 Task: Create a due date automation trigger when advanced on, on the tuesday after a card is due add dates without an incomplete due date at 11:00 AM.
Action: Mouse moved to (1258, 94)
Screenshot: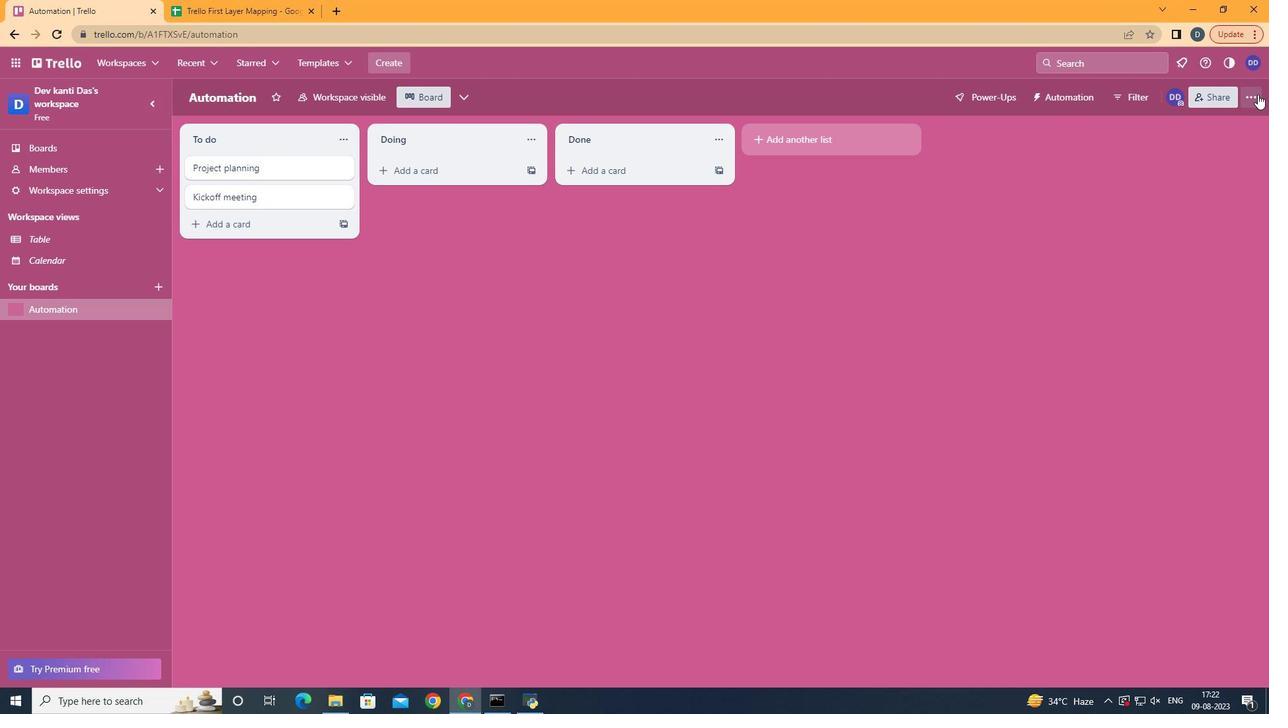 
Action: Mouse pressed left at (1258, 94)
Screenshot: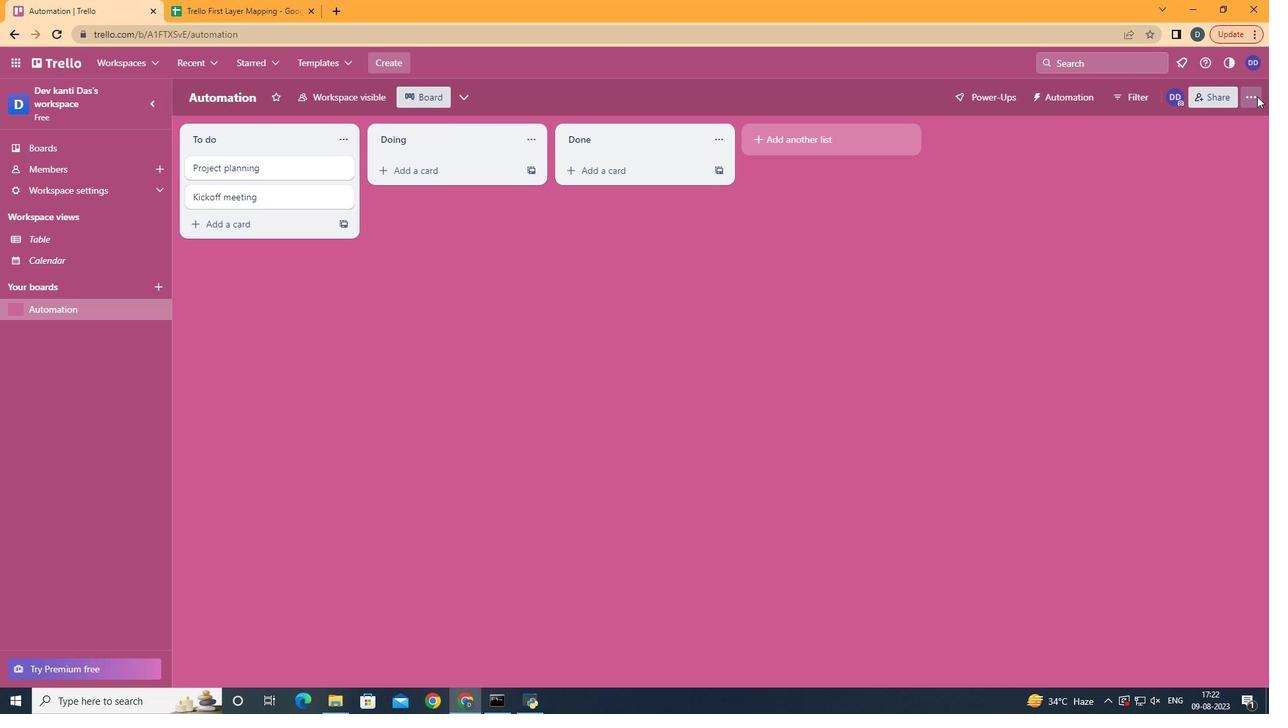 
Action: Mouse moved to (1146, 292)
Screenshot: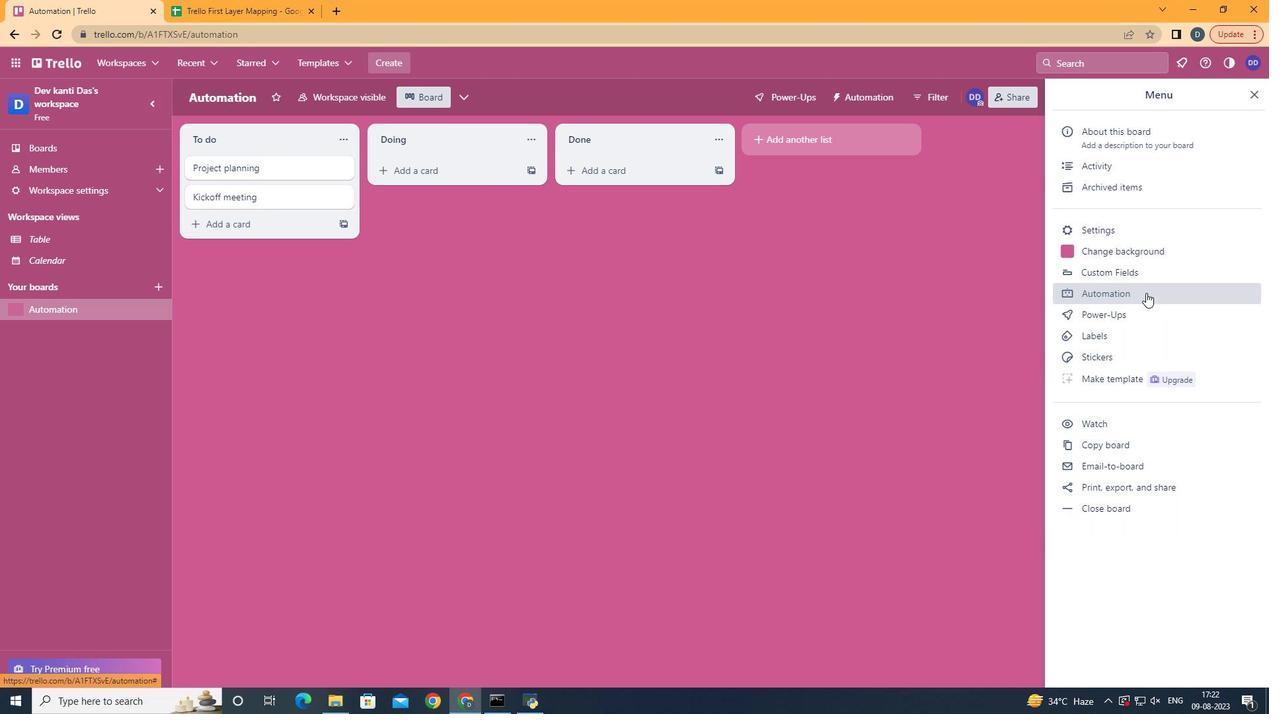
Action: Mouse pressed left at (1146, 292)
Screenshot: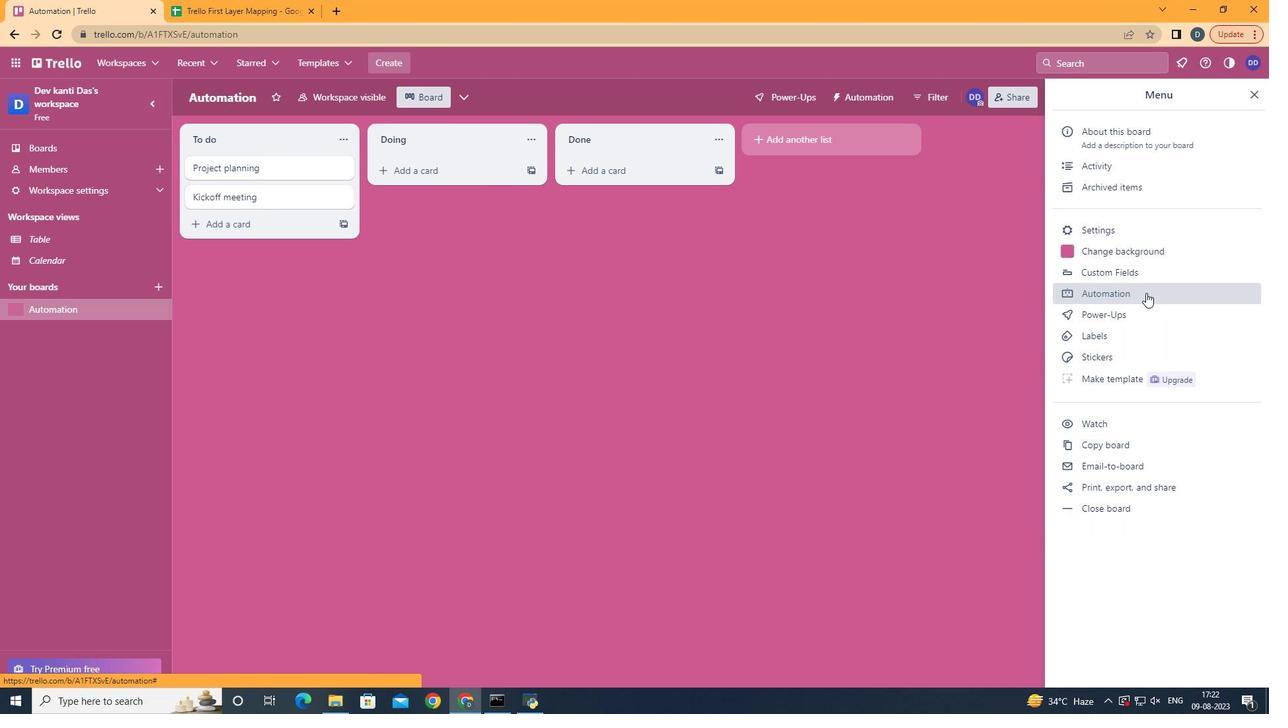 
Action: Mouse moved to (272, 271)
Screenshot: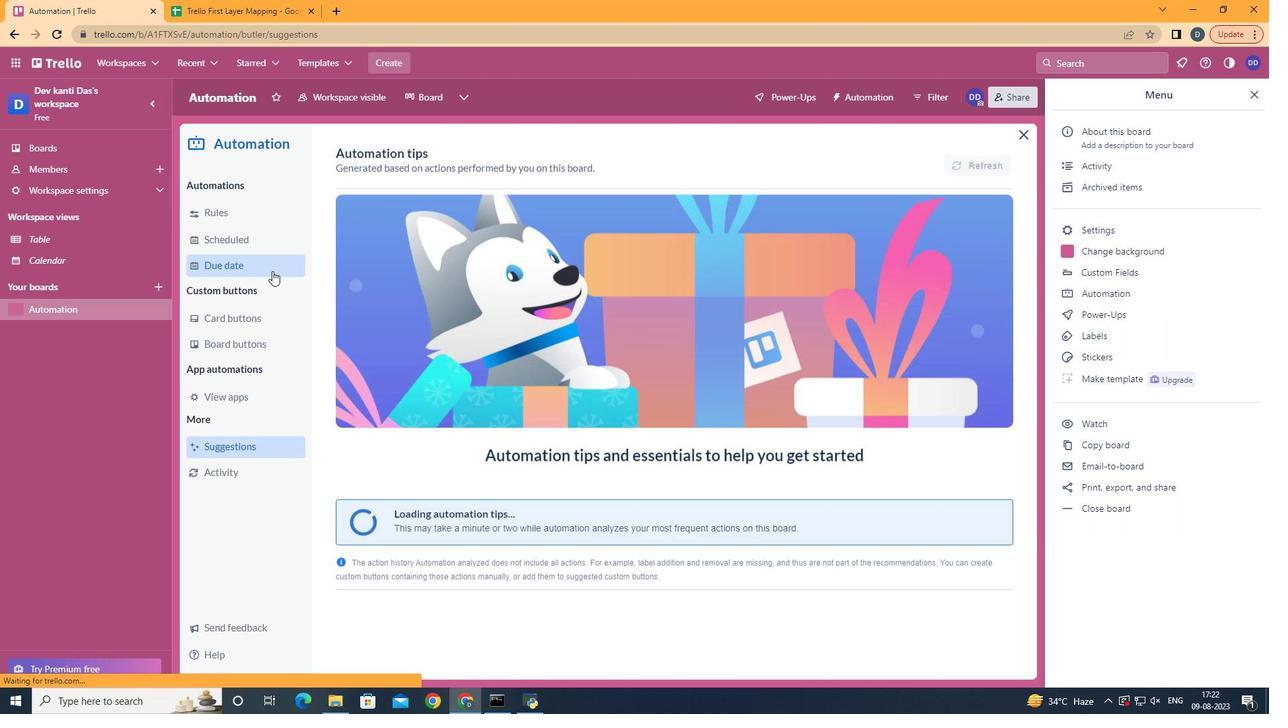 
Action: Mouse pressed left at (272, 271)
Screenshot: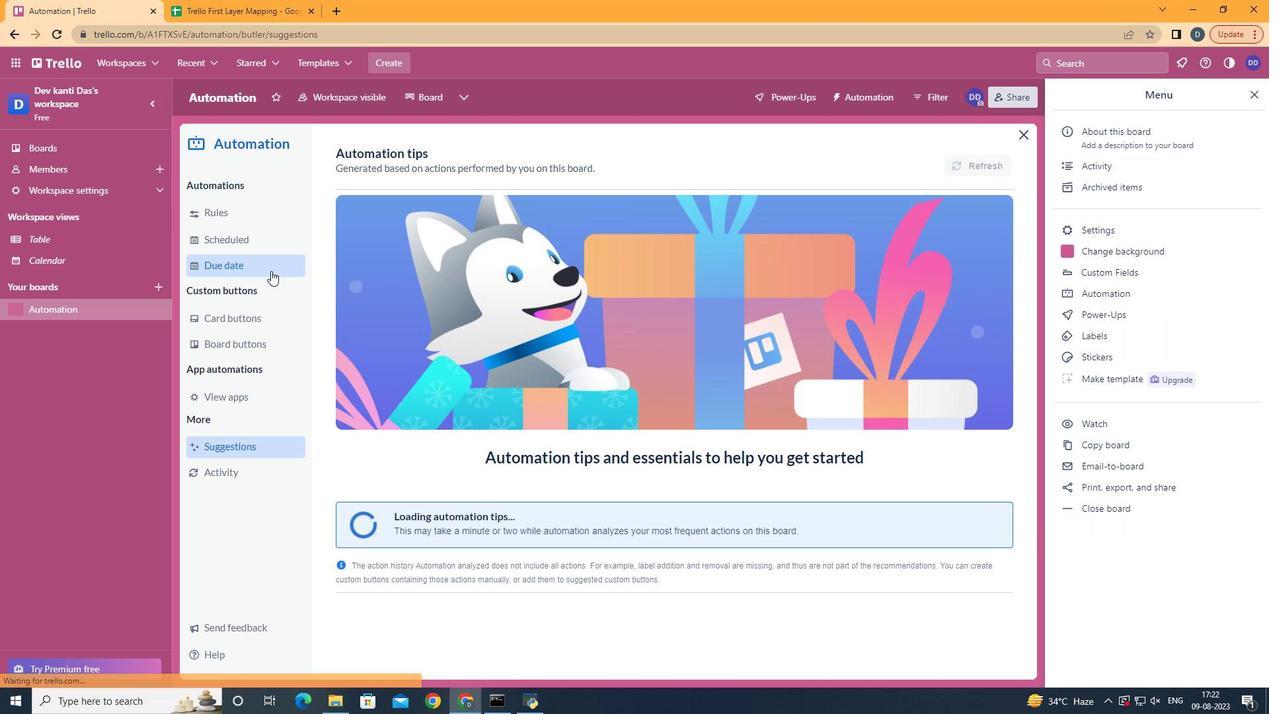 
Action: Mouse moved to (923, 161)
Screenshot: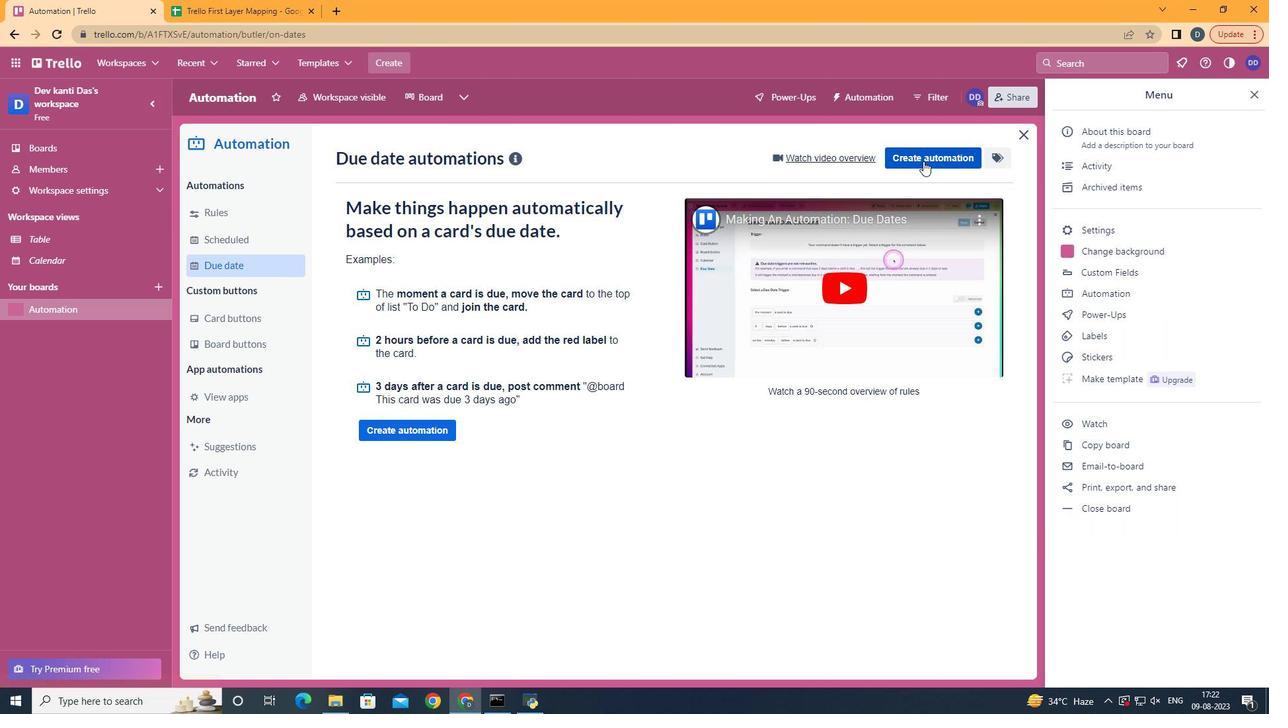 
Action: Mouse pressed left at (923, 161)
Screenshot: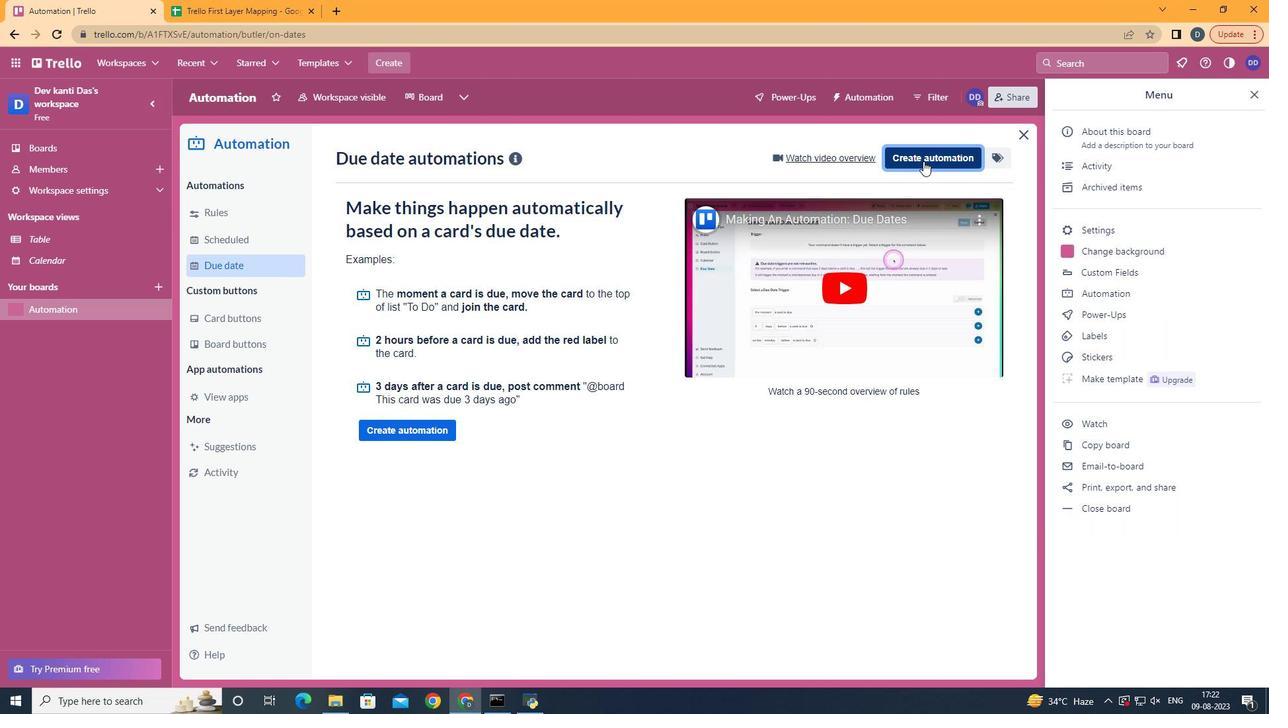 
Action: Mouse moved to (627, 288)
Screenshot: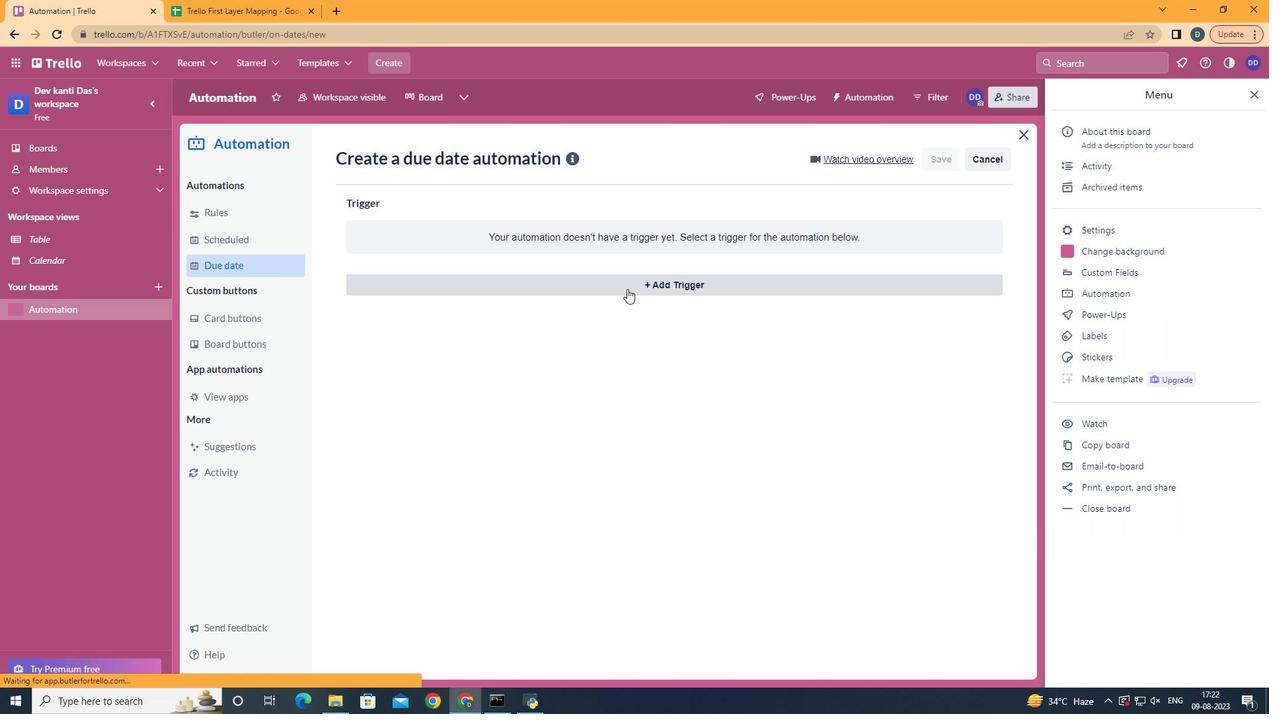 
Action: Mouse pressed left at (627, 288)
Screenshot: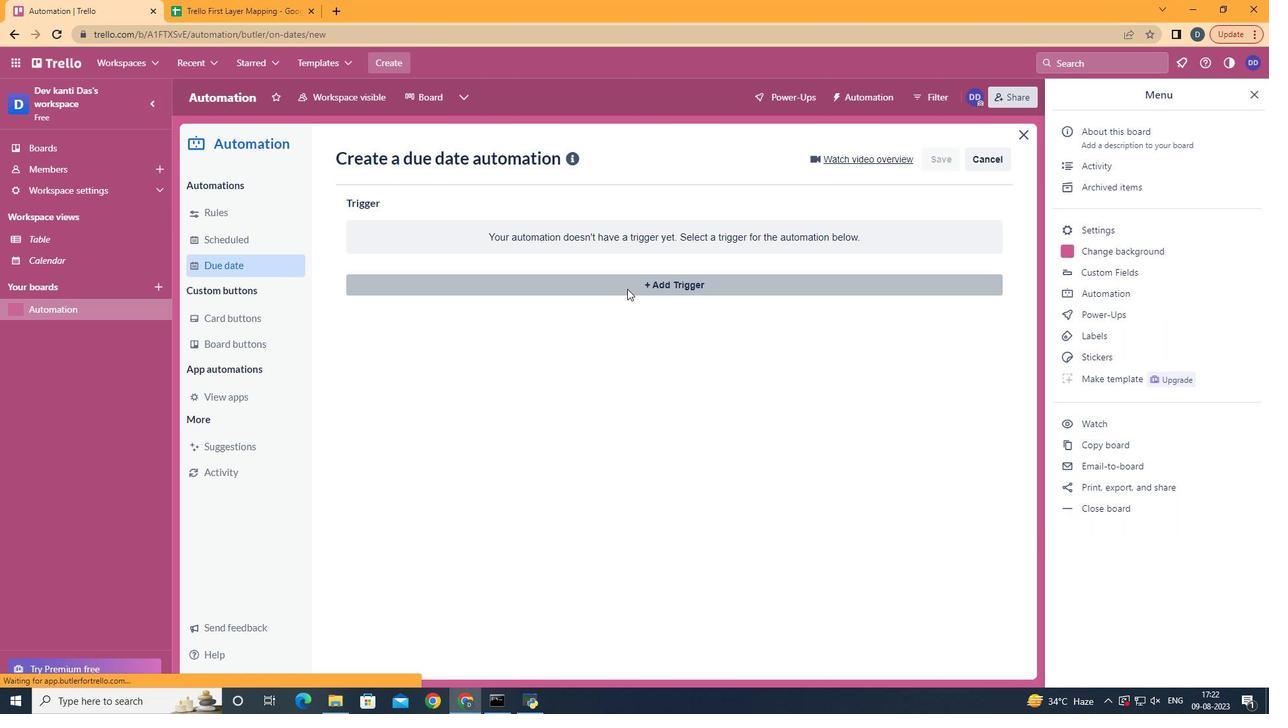 
Action: Mouse moved to (431, 371)
Screenshot: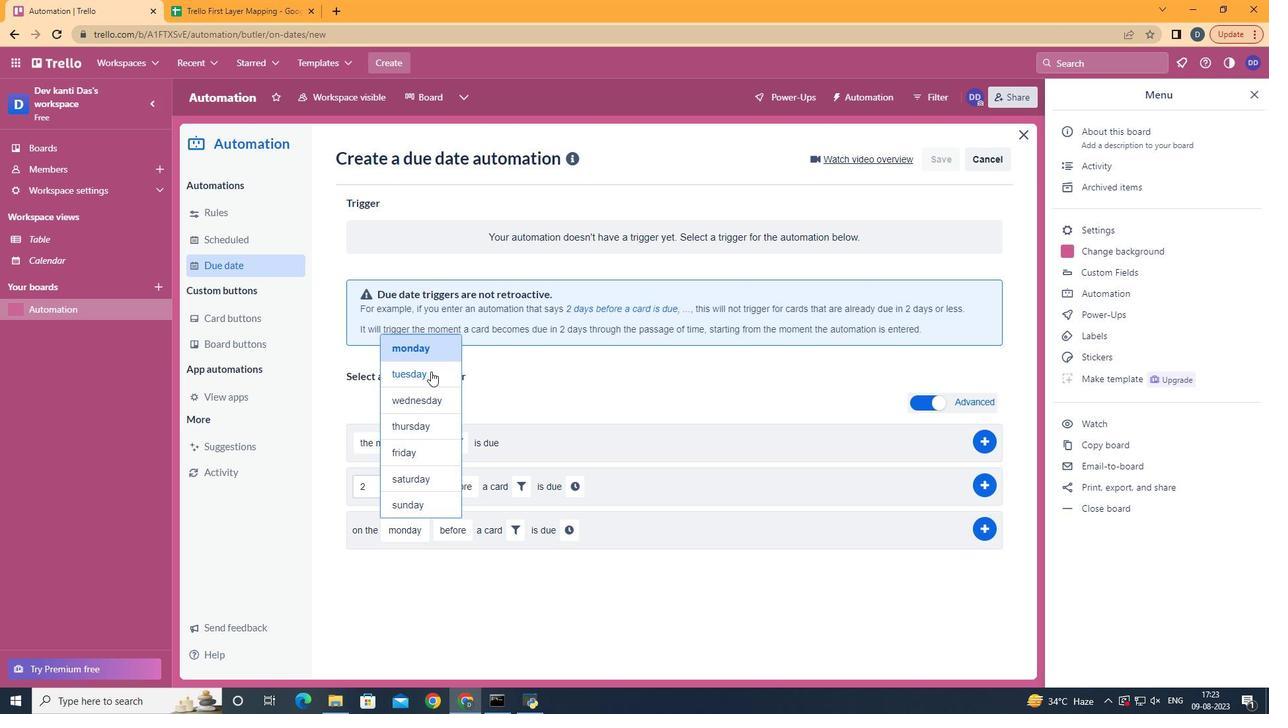 
Action: Mouse pressed left at (431, 371)
Screenshot: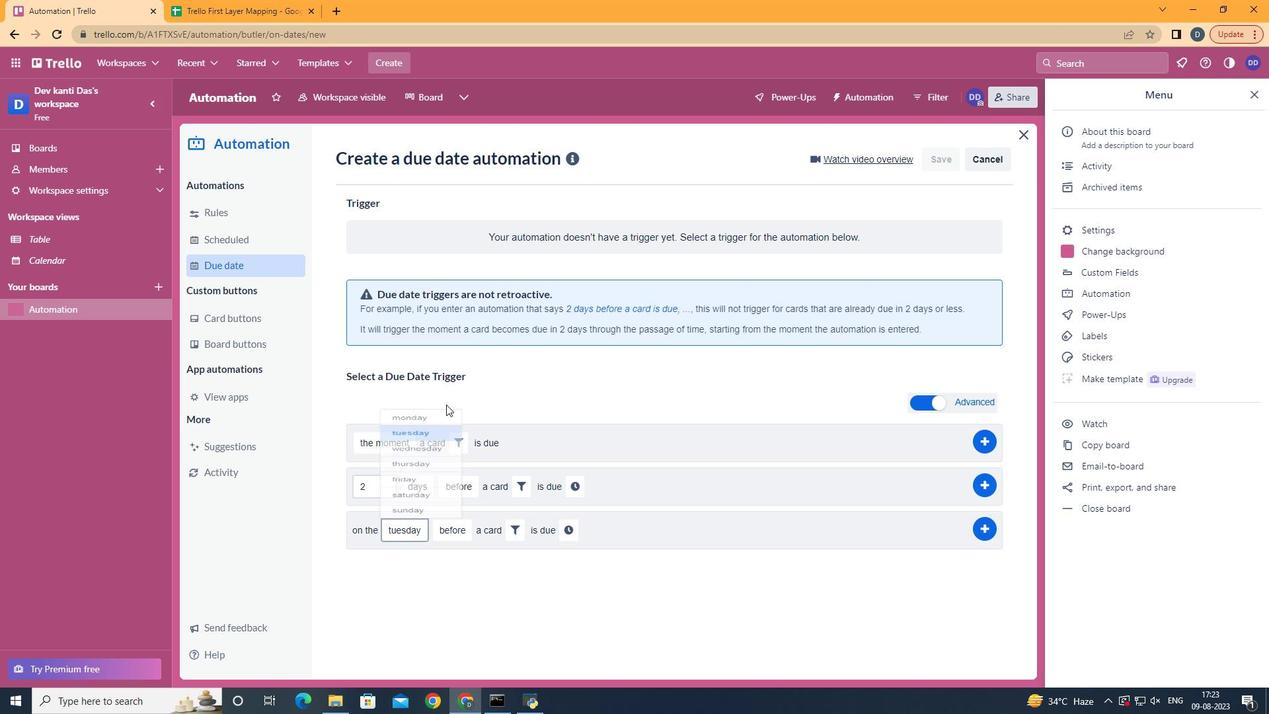 
Action: Mouse moved to (476, 575)
Screenshot: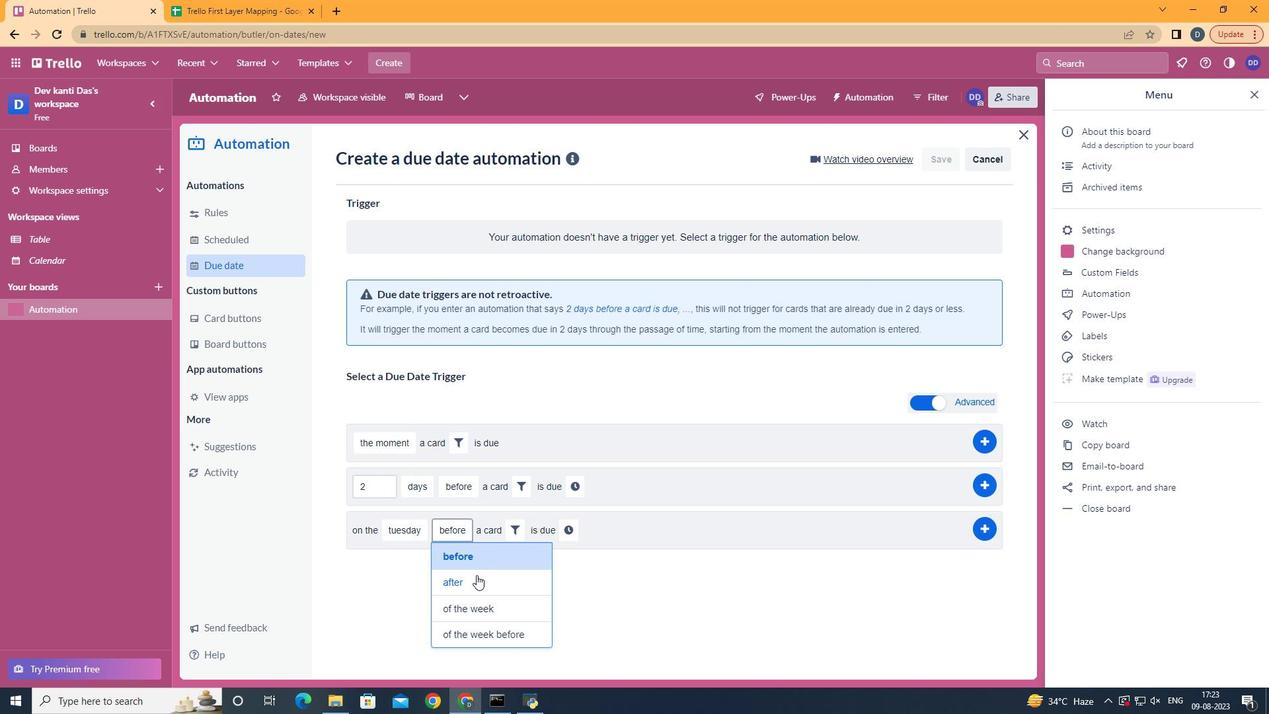
Action: Mouse pressed left at (476, 575)
Screenshot: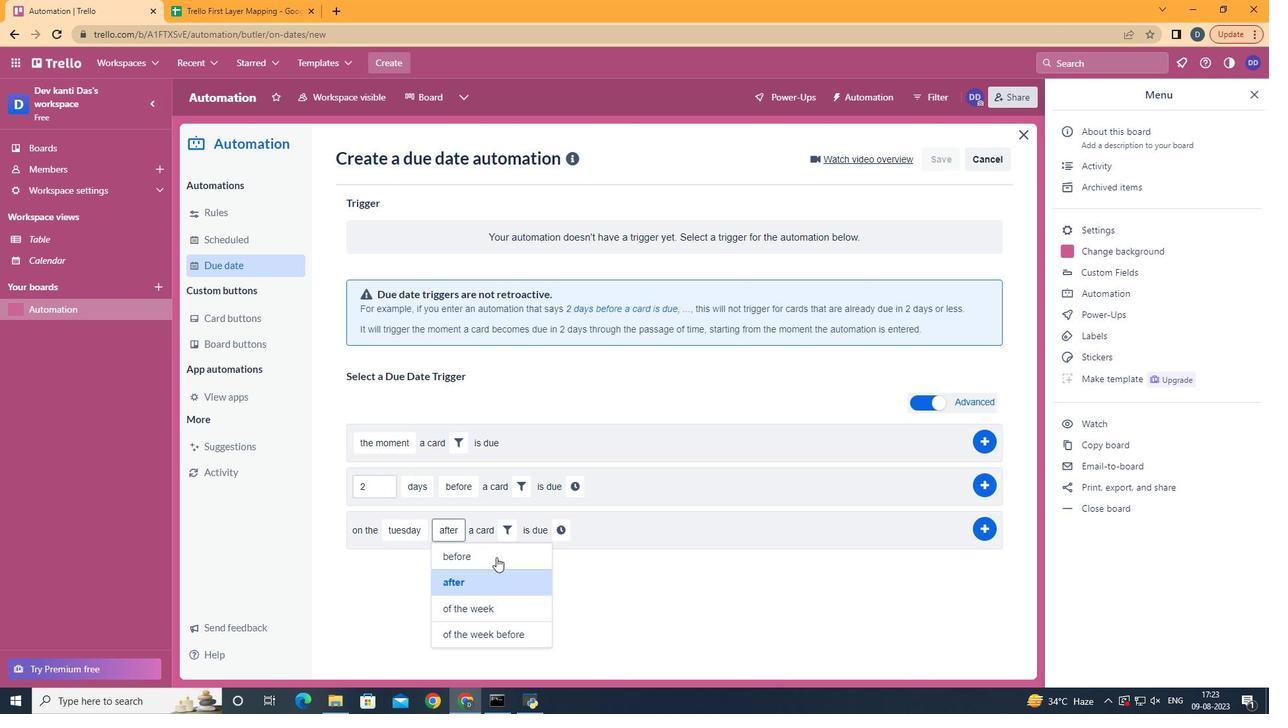 
Action: Mouse moved to (509, 528)
Screenshot: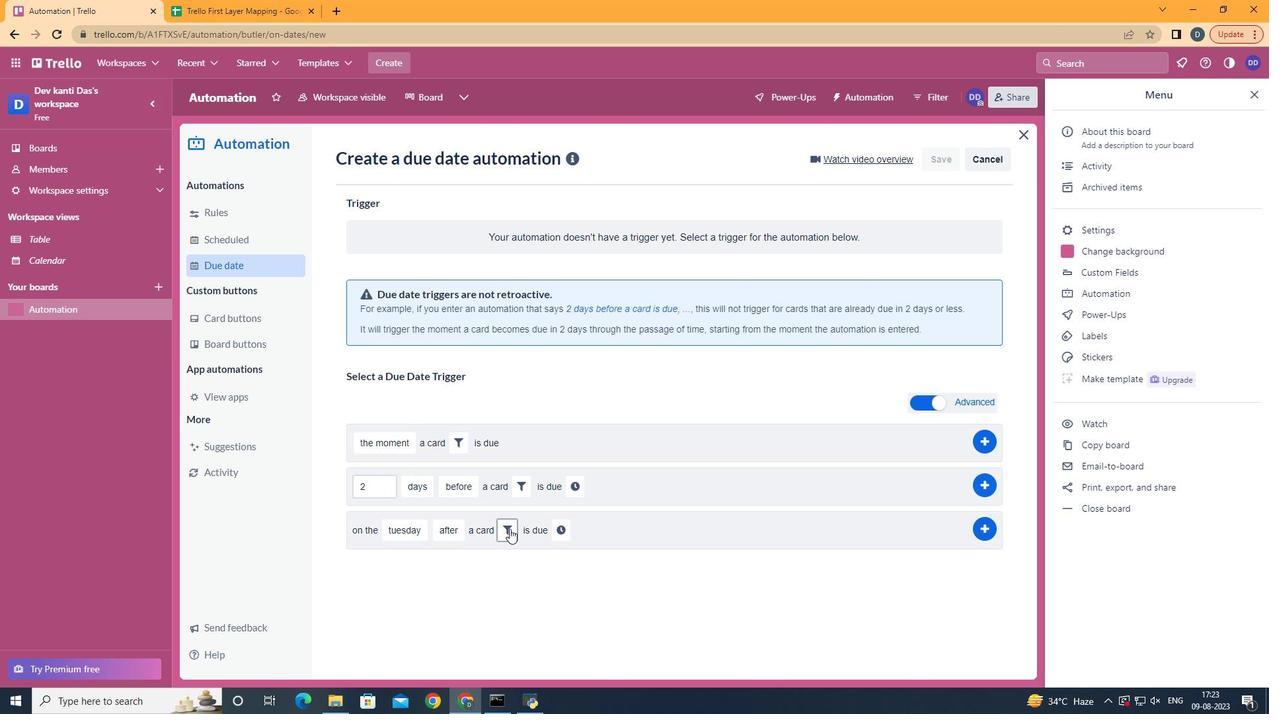 
Action: Mouse pressed left at (509, 528)
Screenshot: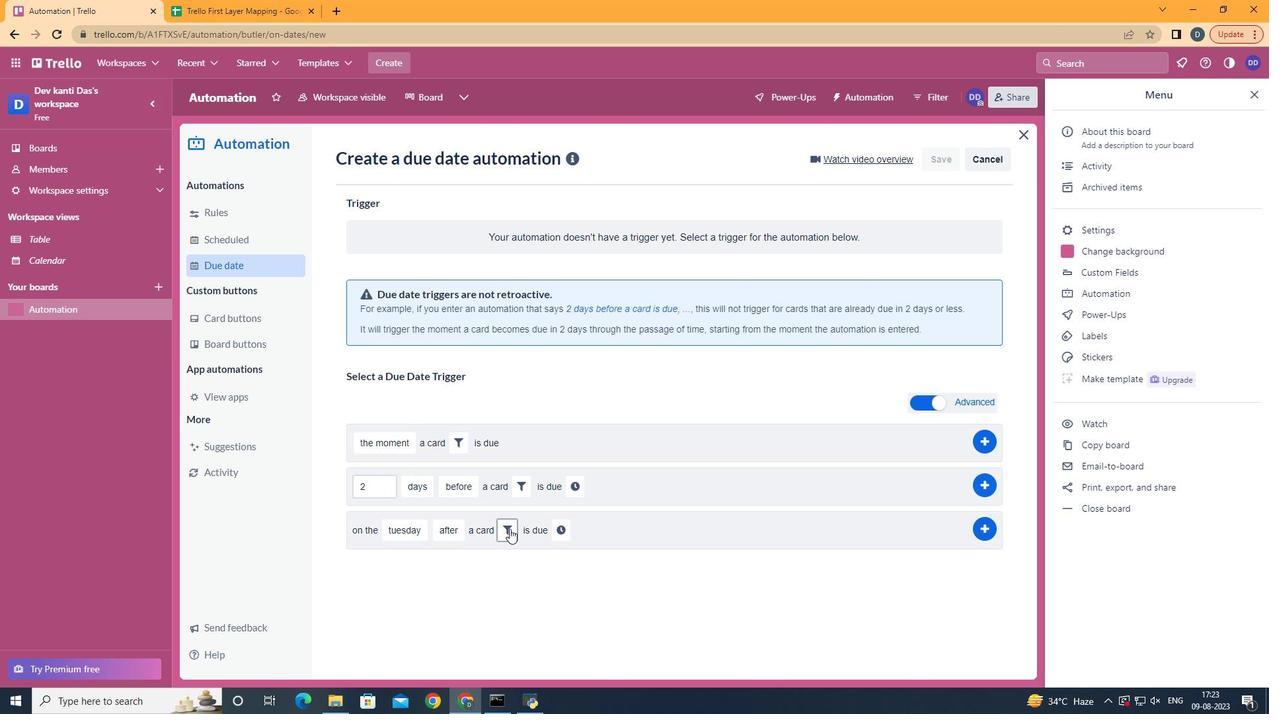 
Action: Mouse moved to (585, 573)
Screenshot: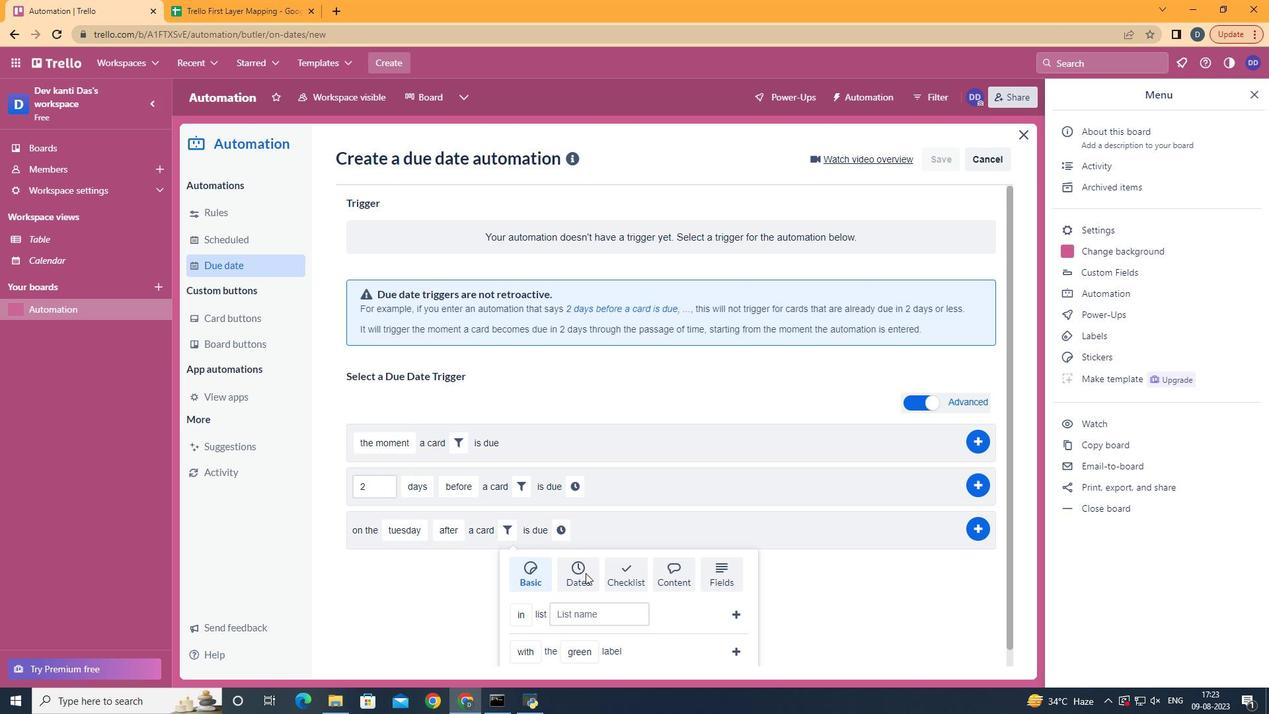 
Action: Mouse pressed left at (585, 573)
Screenshot: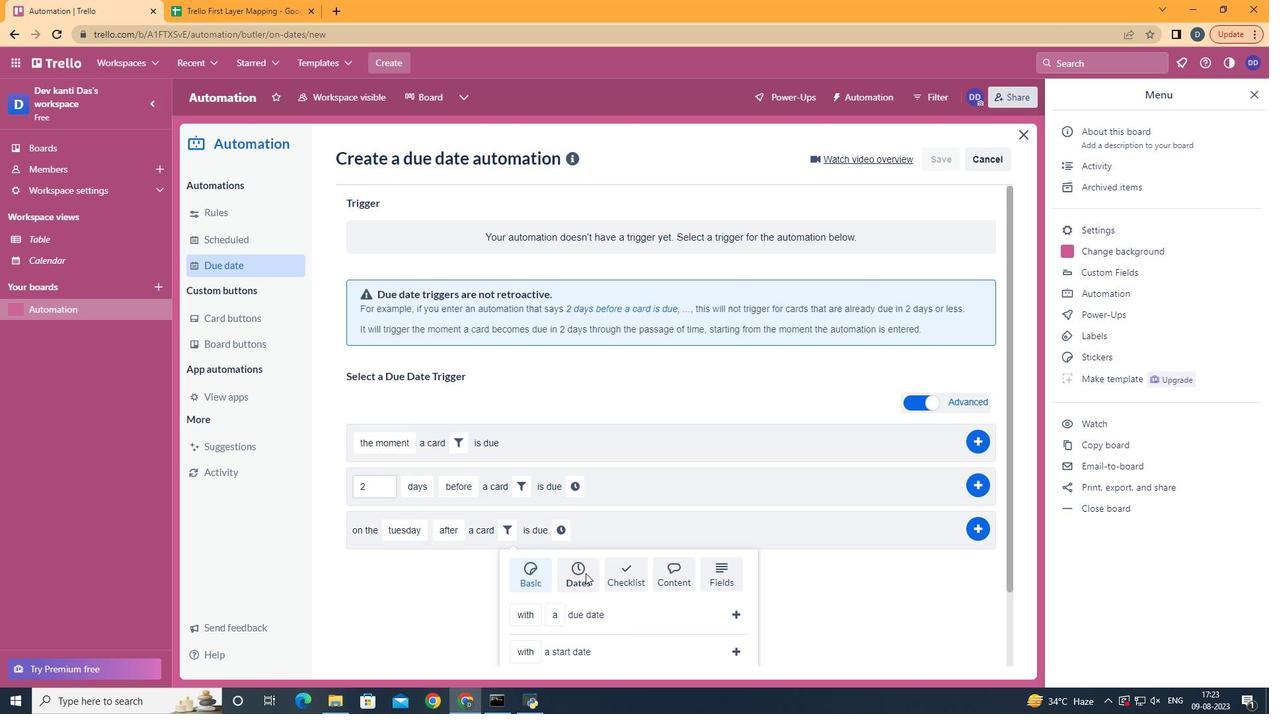 
Action: Mouse moved to (585, 573)
Screenshot: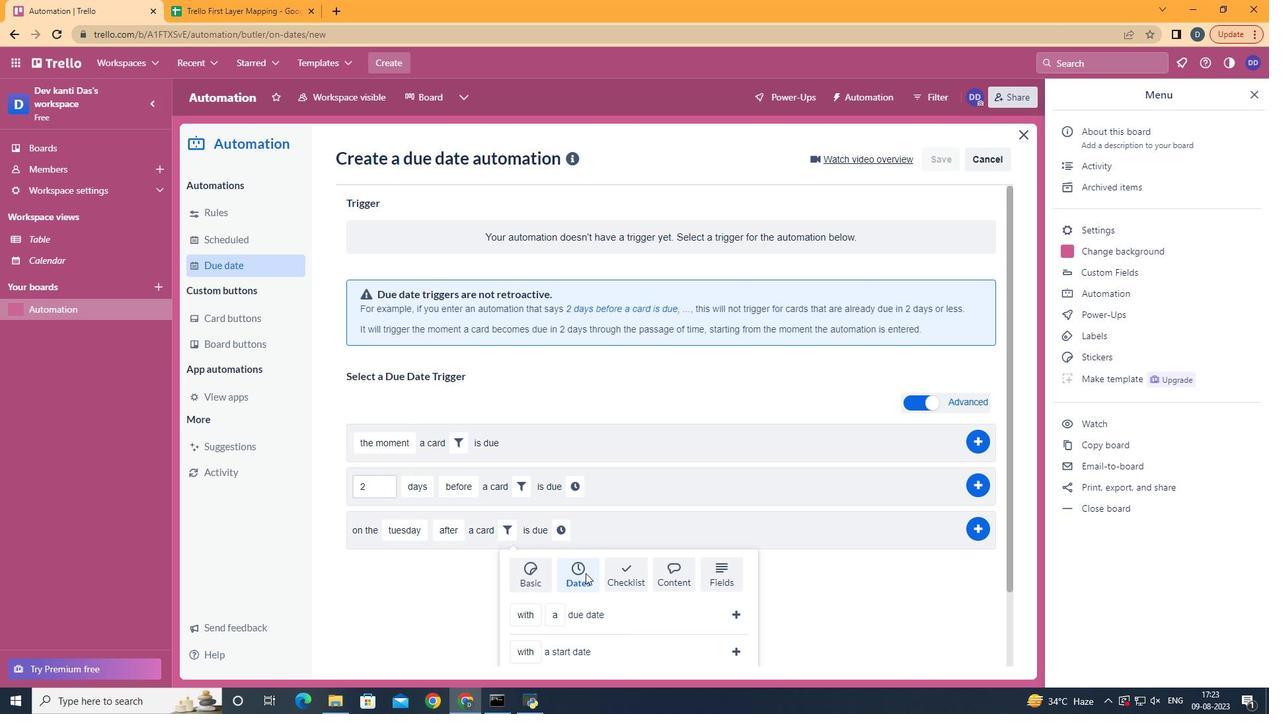 
Action: Mouse scrolled (585, 572) with delta (0, 0)
Screenshot: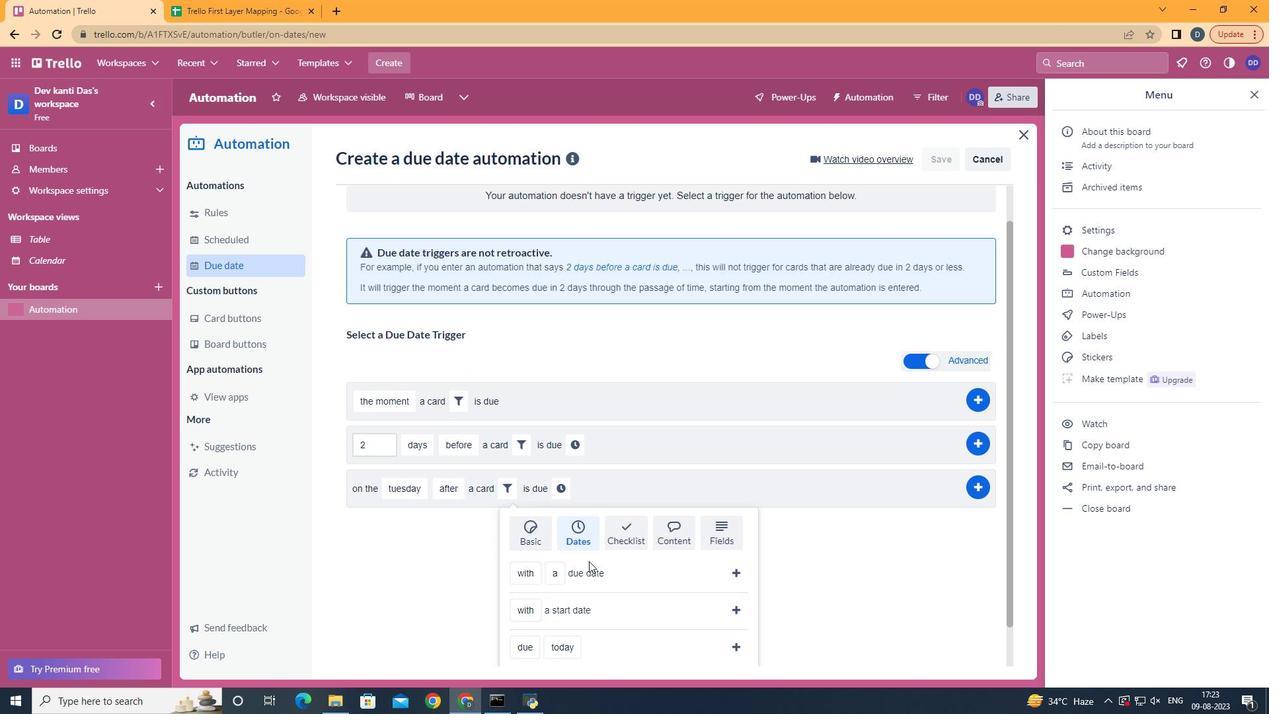 
Action: Mouse scrolled (585, 572) with delta (0, 0)
Screenshot: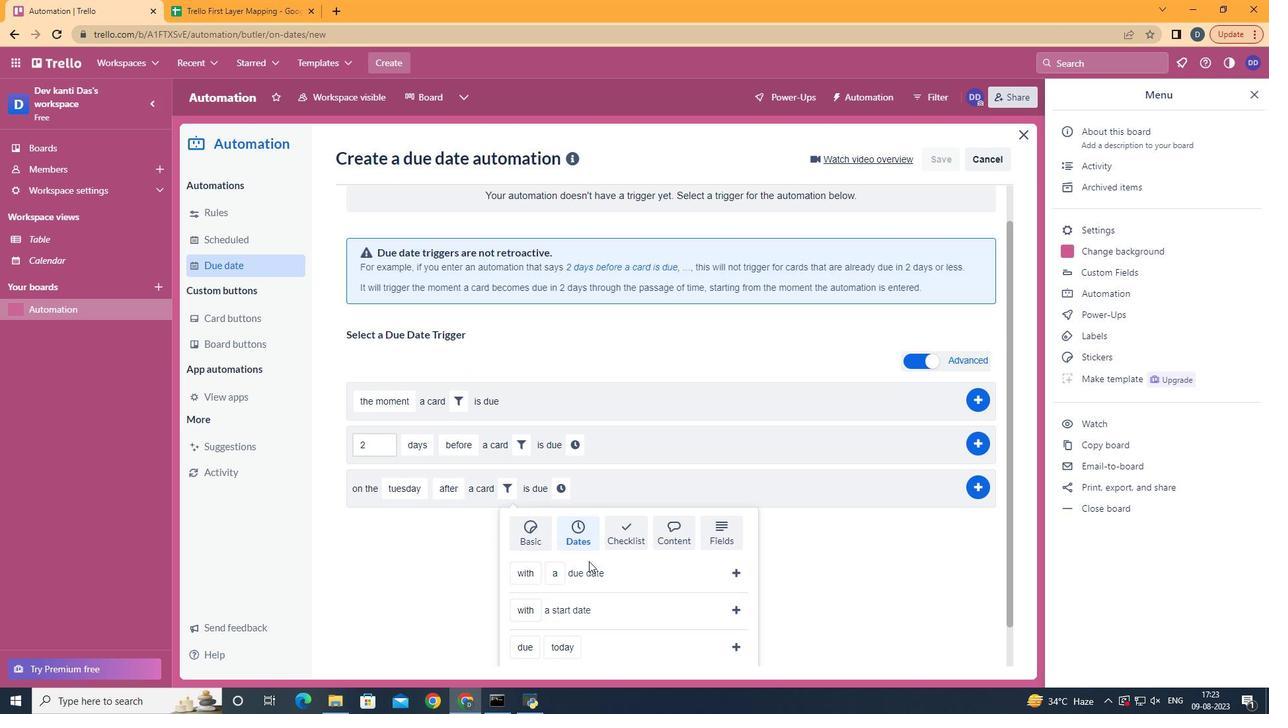 
Action: Mouse scrolled (585, 572) with delta (0, 0)
Screenshot: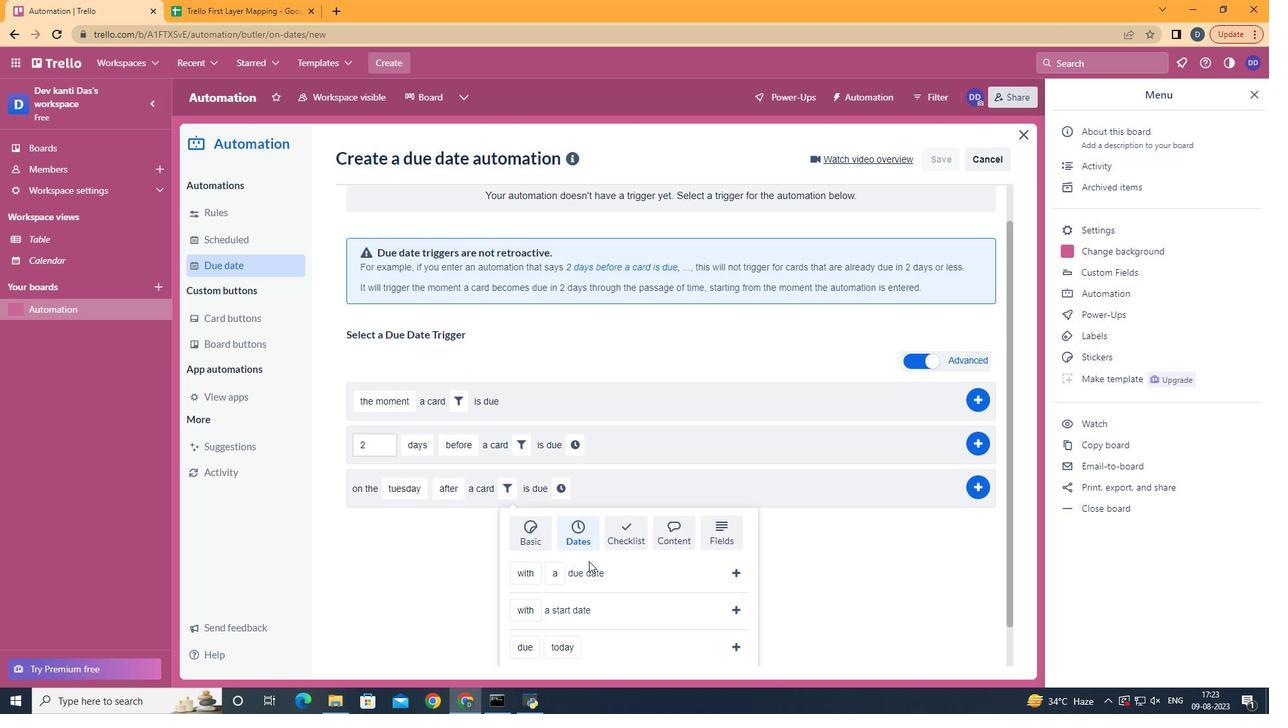 
Action: Mouse scrolled (585, 572) with delta (0, 0)
Screenshot: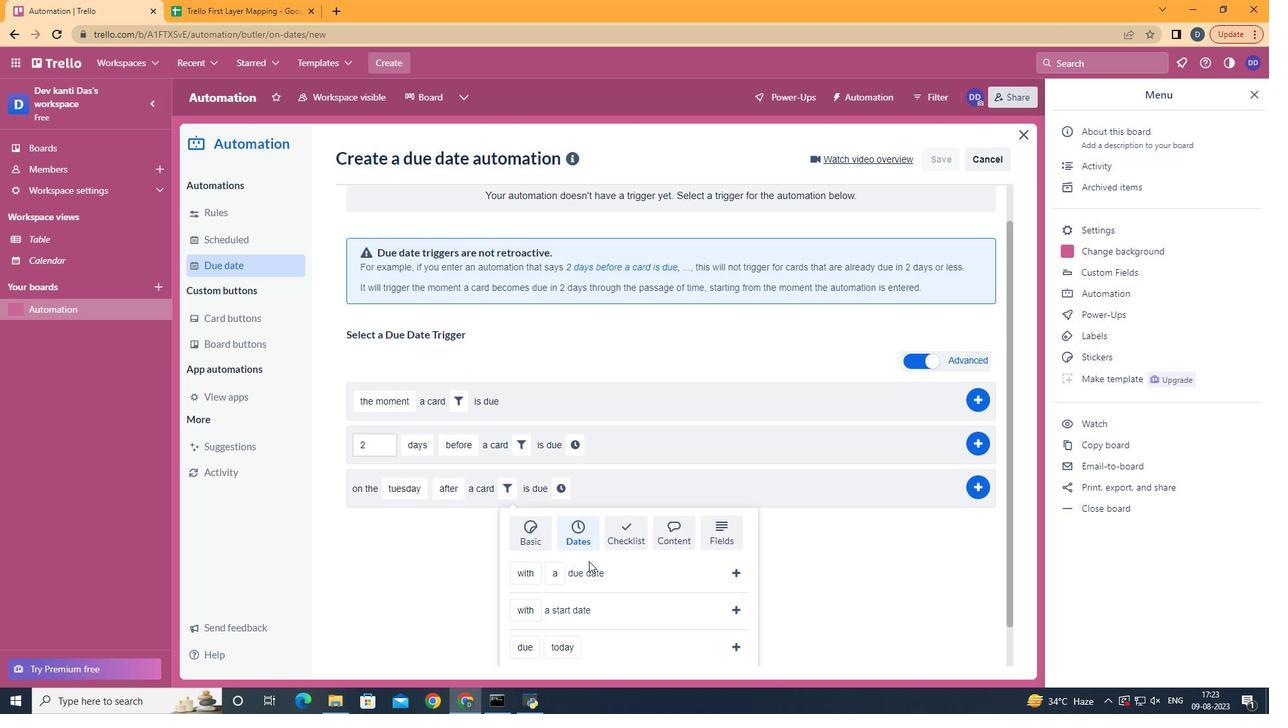 
Action: Mouse moved to (542, 576)
Screenshot: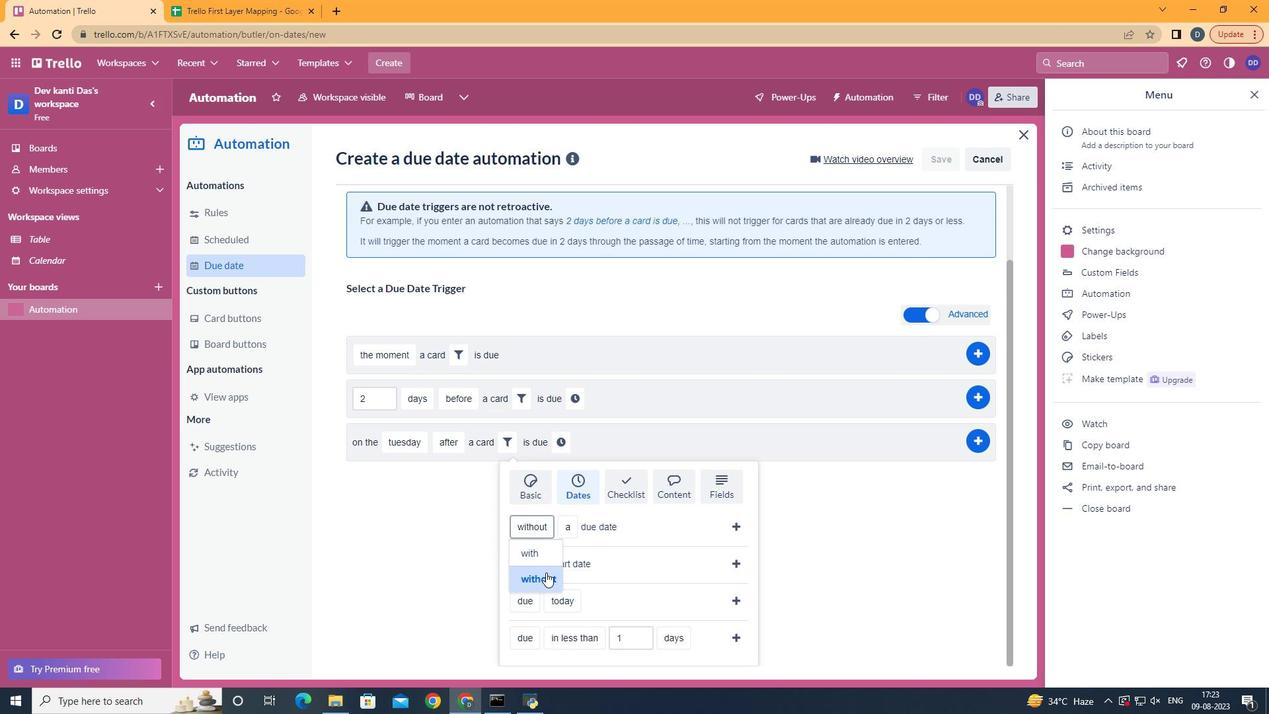 
Action: Mouse pressed left at (542, 576)
Screenshot: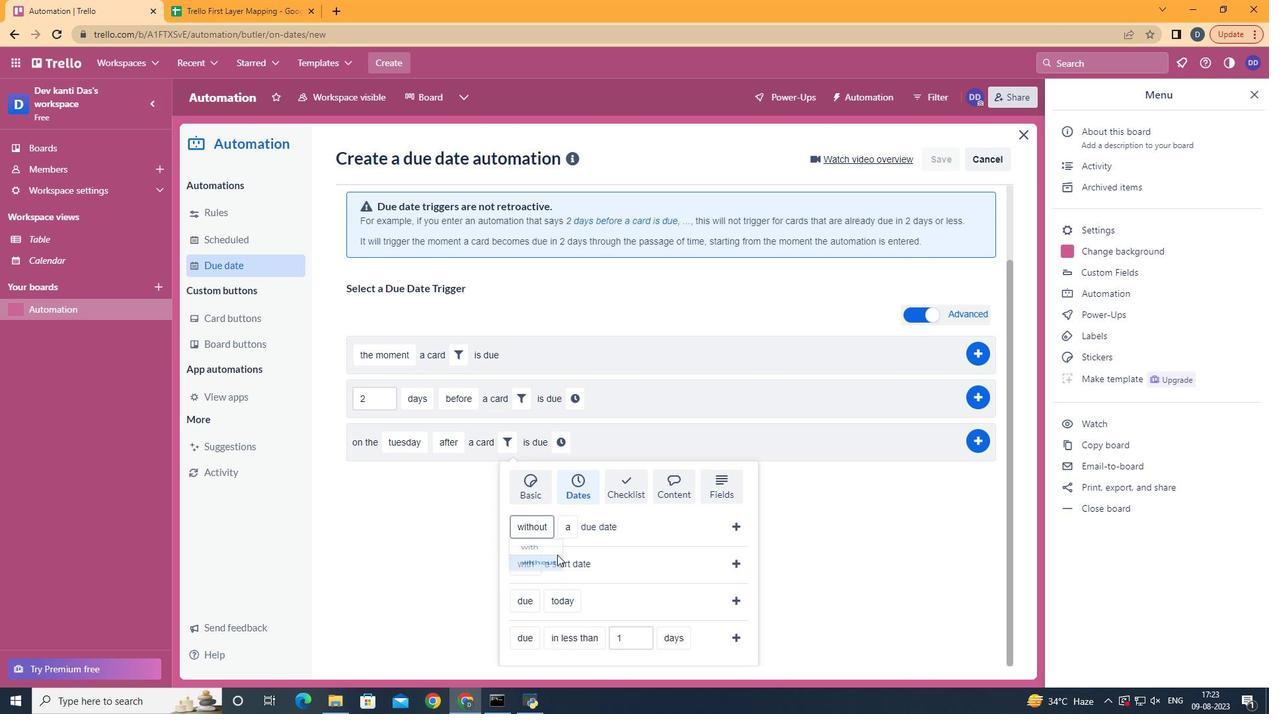 
Action: Mouse moved to (600, 598)
Screenshot: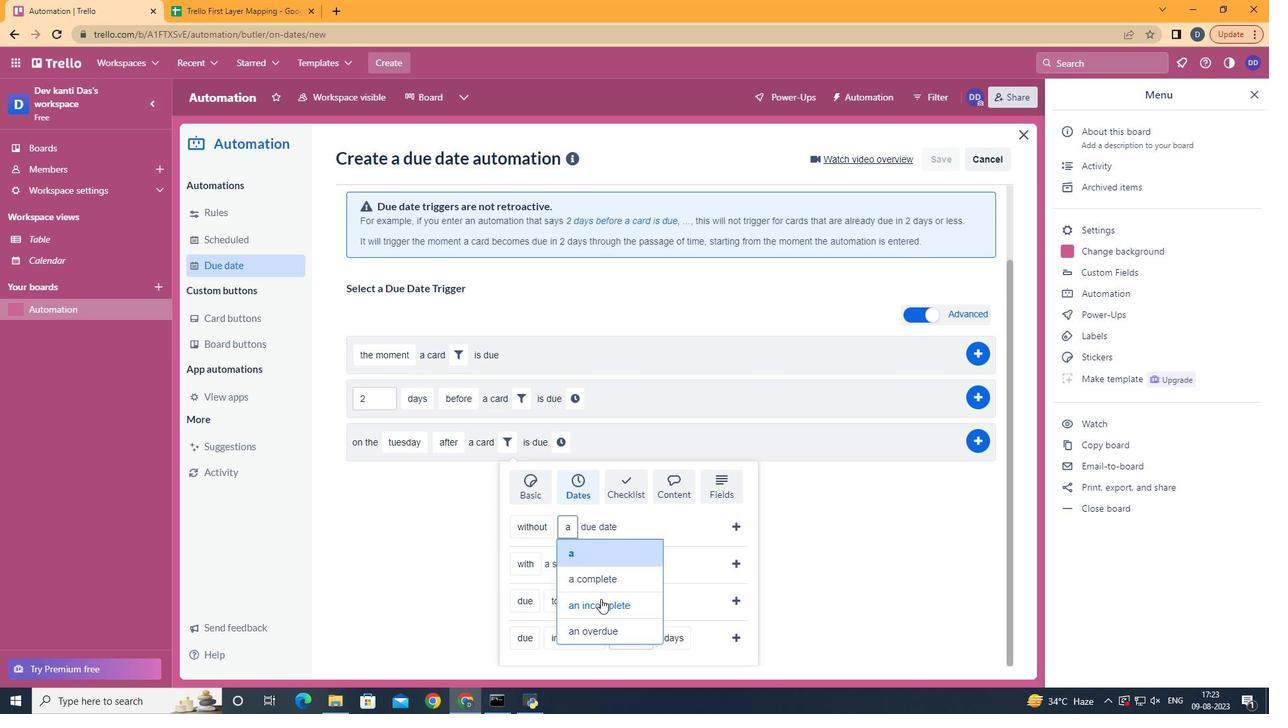 
Action: Mouse pressed left at (600, 598)
Screenshot: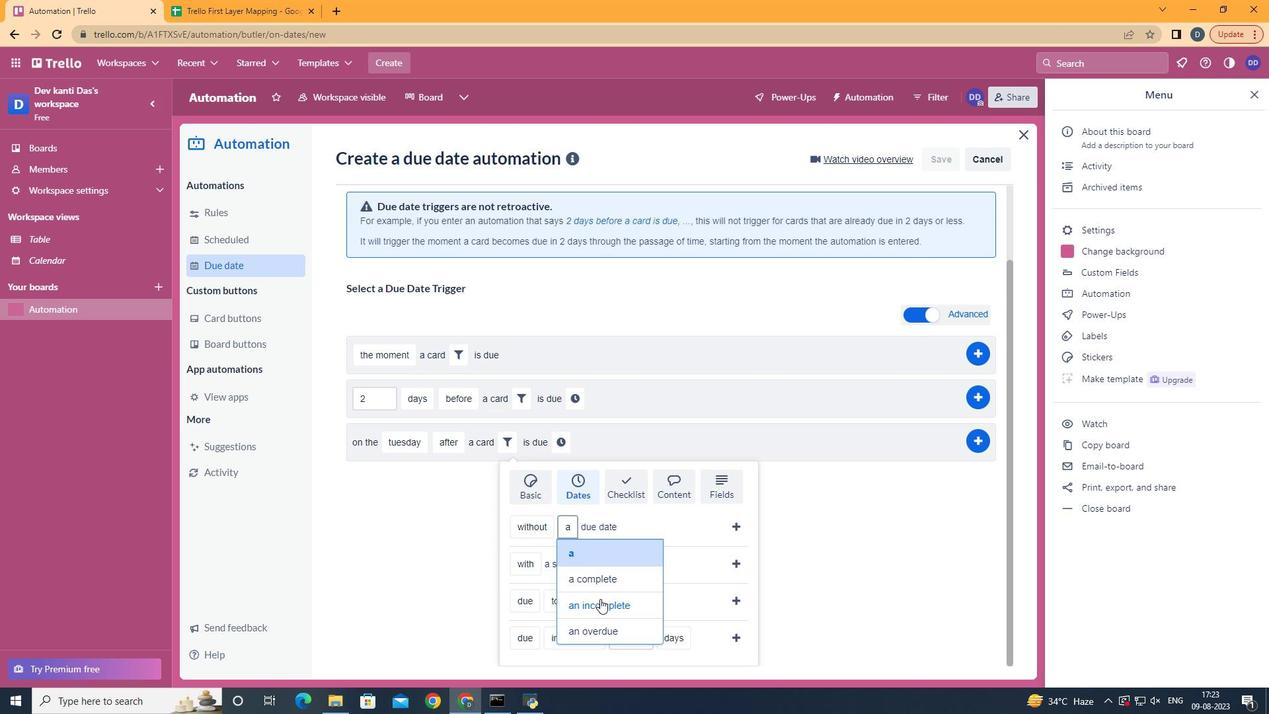 
Action: Mouse moved to (730, 524)
Screenshot: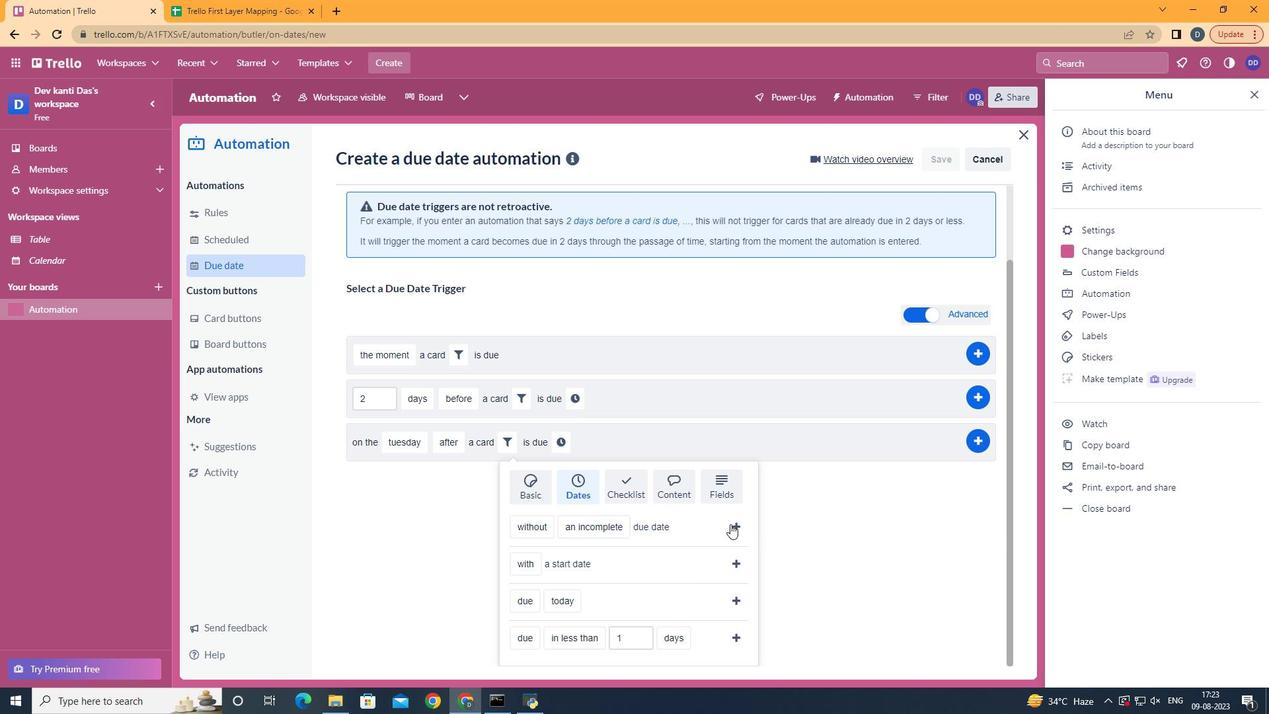 
Action: Mouse pressed left at (730, 524)
Screenshot: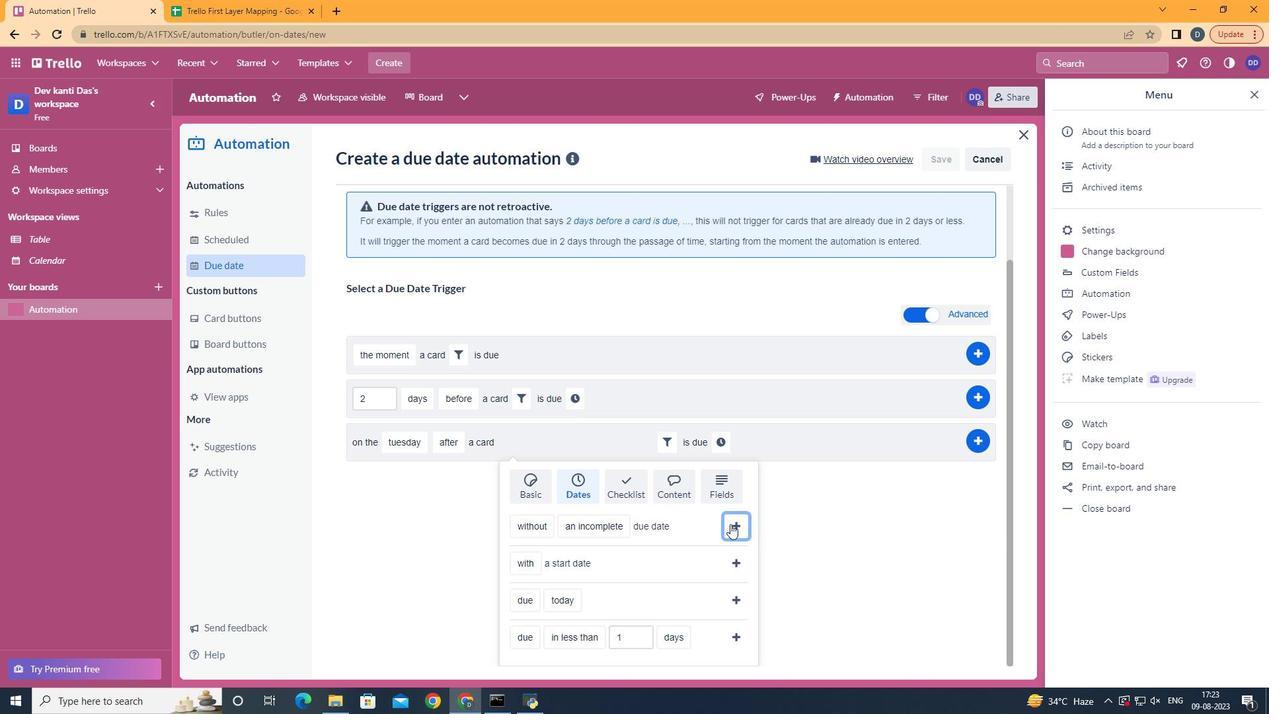 
Action: Mouse moved to (712, 534)
Screenshot: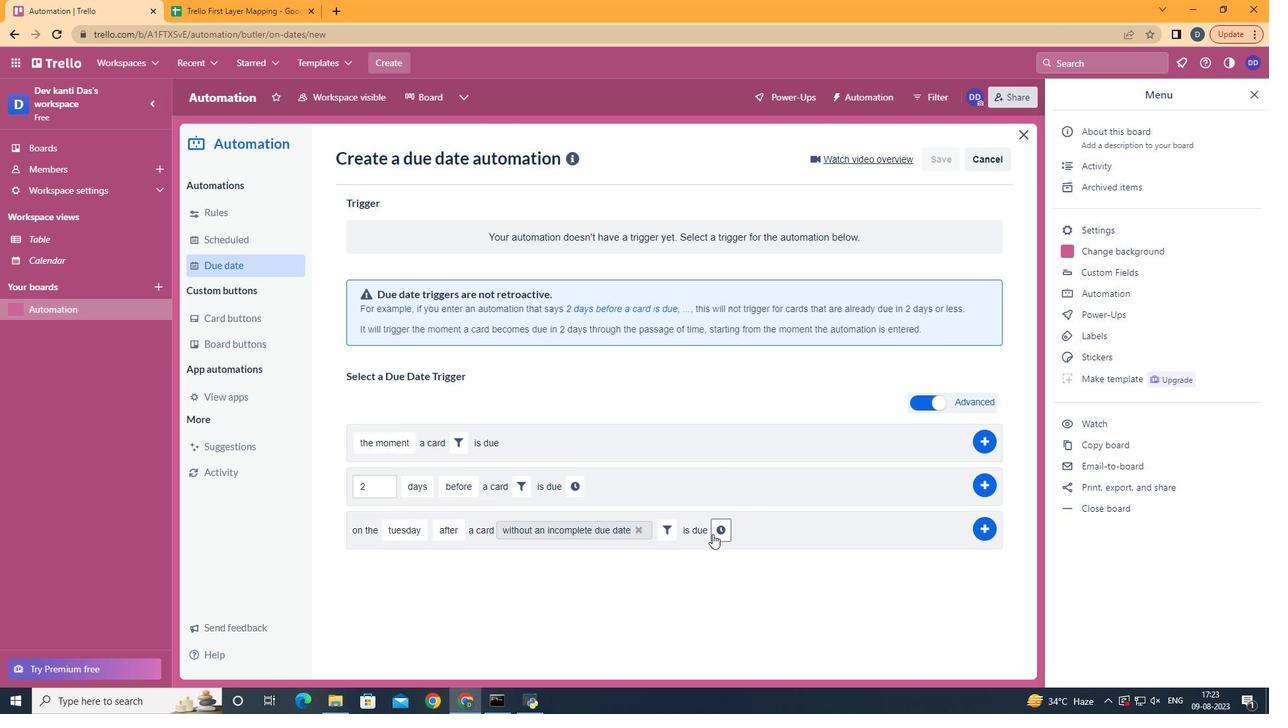 
Action: Mouse pressed left at (712, 534)
Screenshot: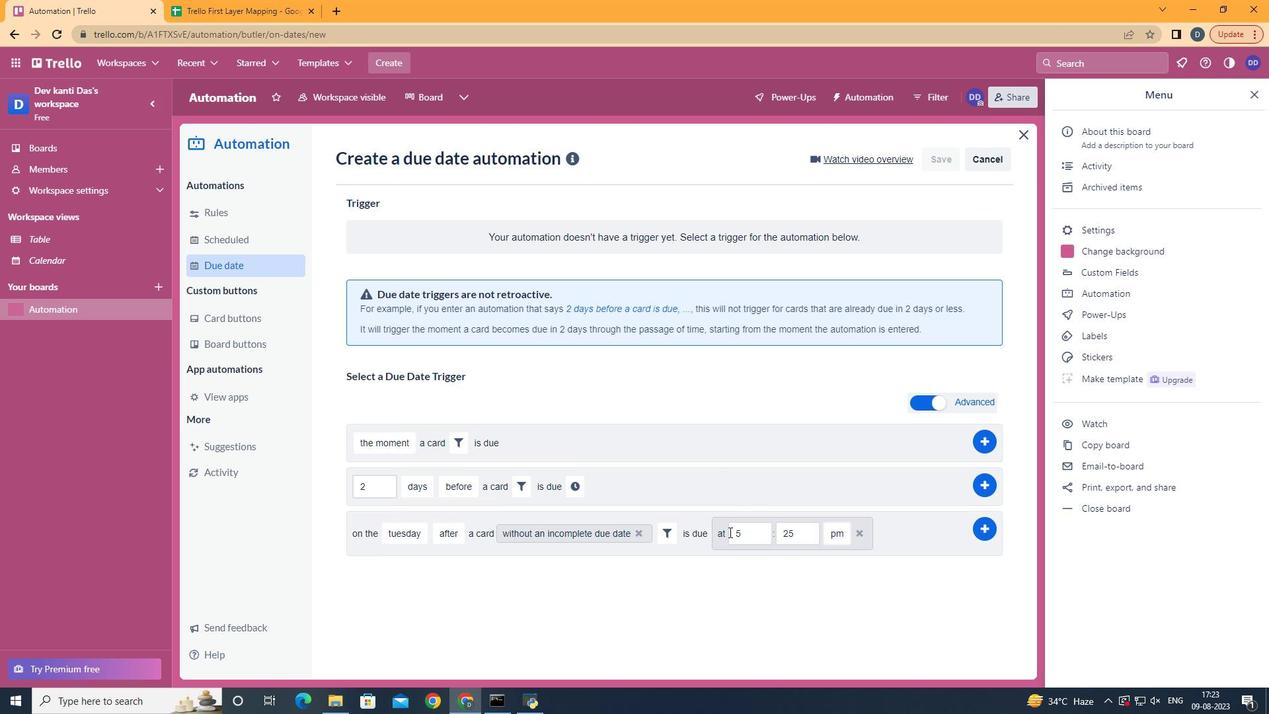 
Action: Mouse moved to (757, 534)
Screenshot: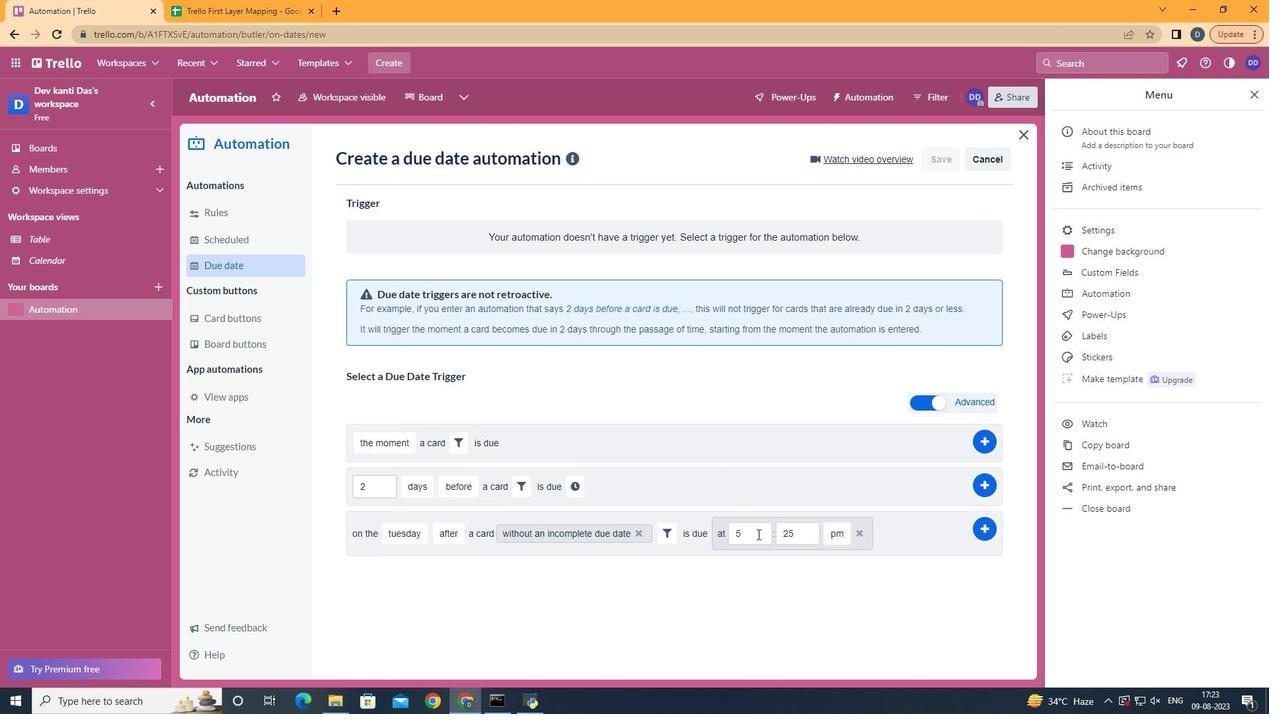 
Action: Mouse pressed left at (757, 534)
Screenshot: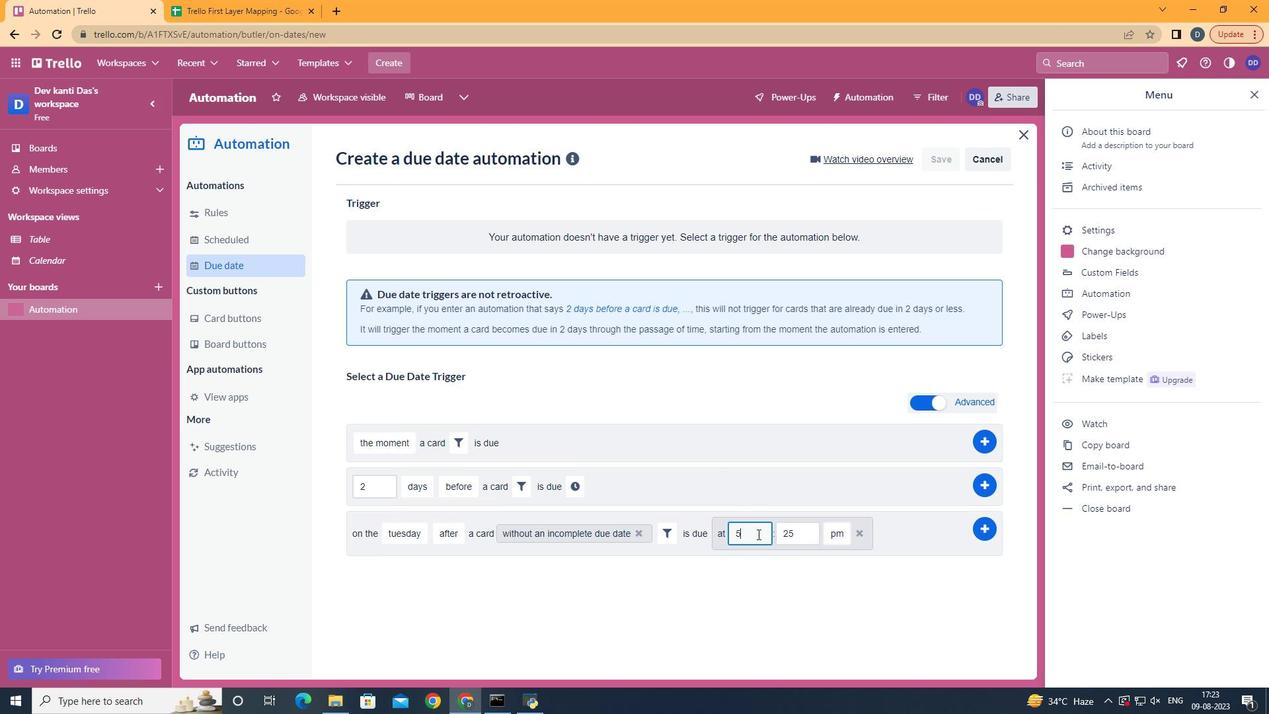 
Action: Key pressed <Key.backspace>11
Screenshot: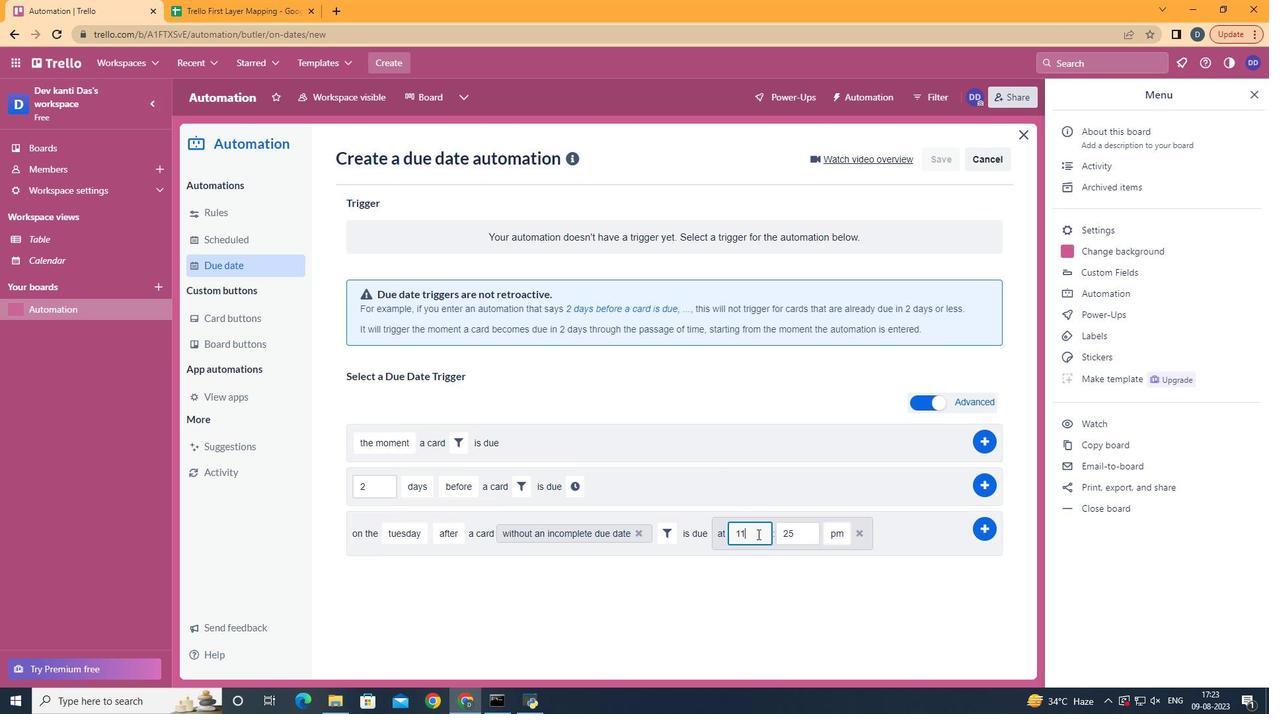 
Action: Mouse moved to (790, 541)
Screenshot: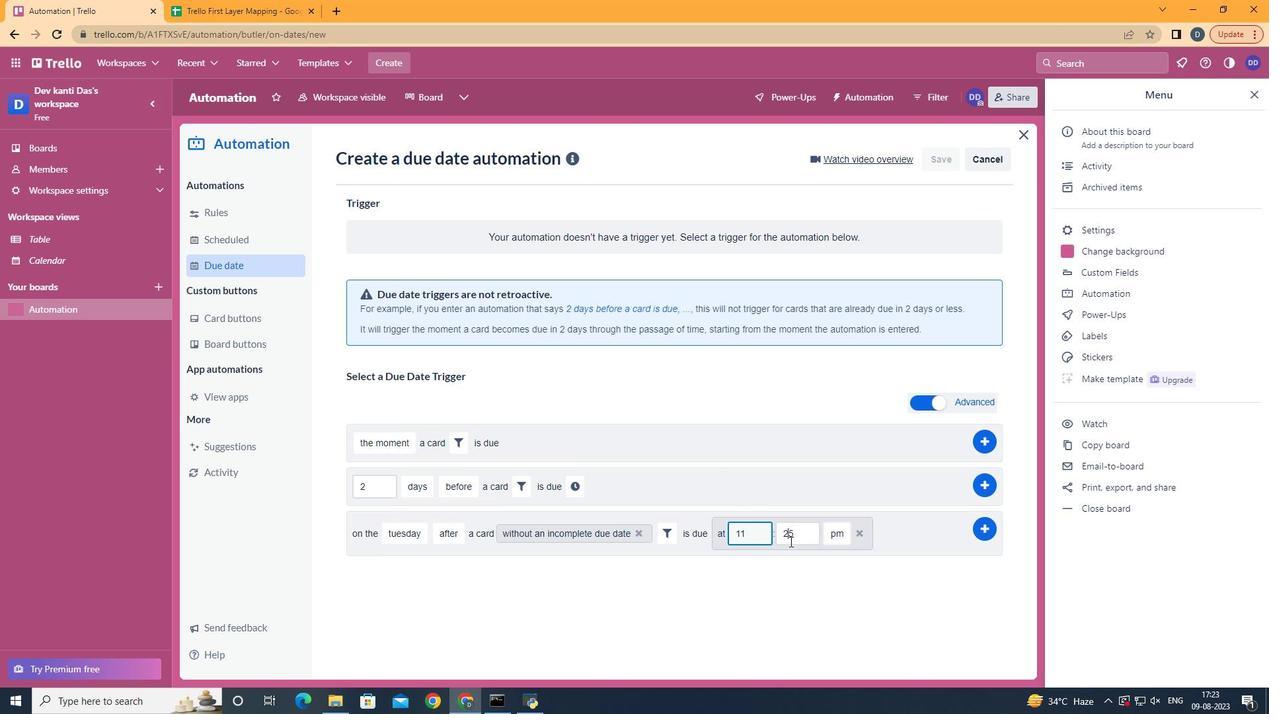 
Action: Mouse pressed left at (790, 541)
Screenshot: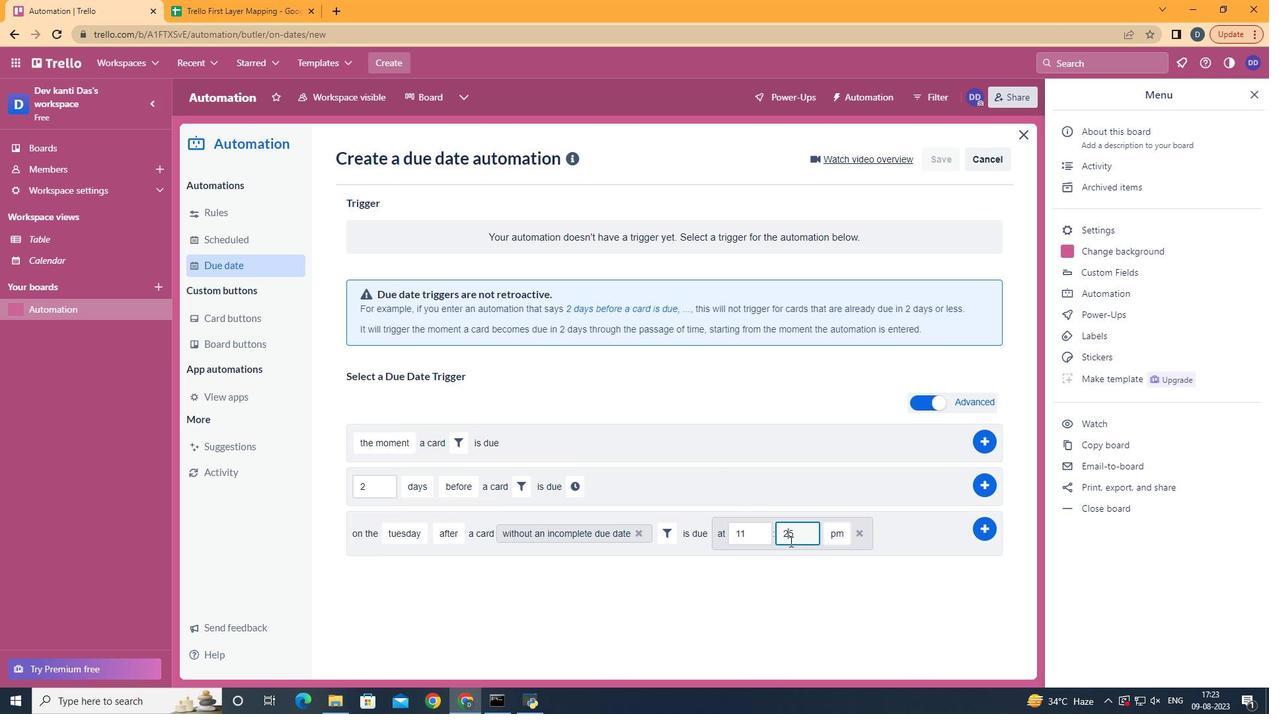 
Action: Mouse moved to (819, 527)
Screenshot: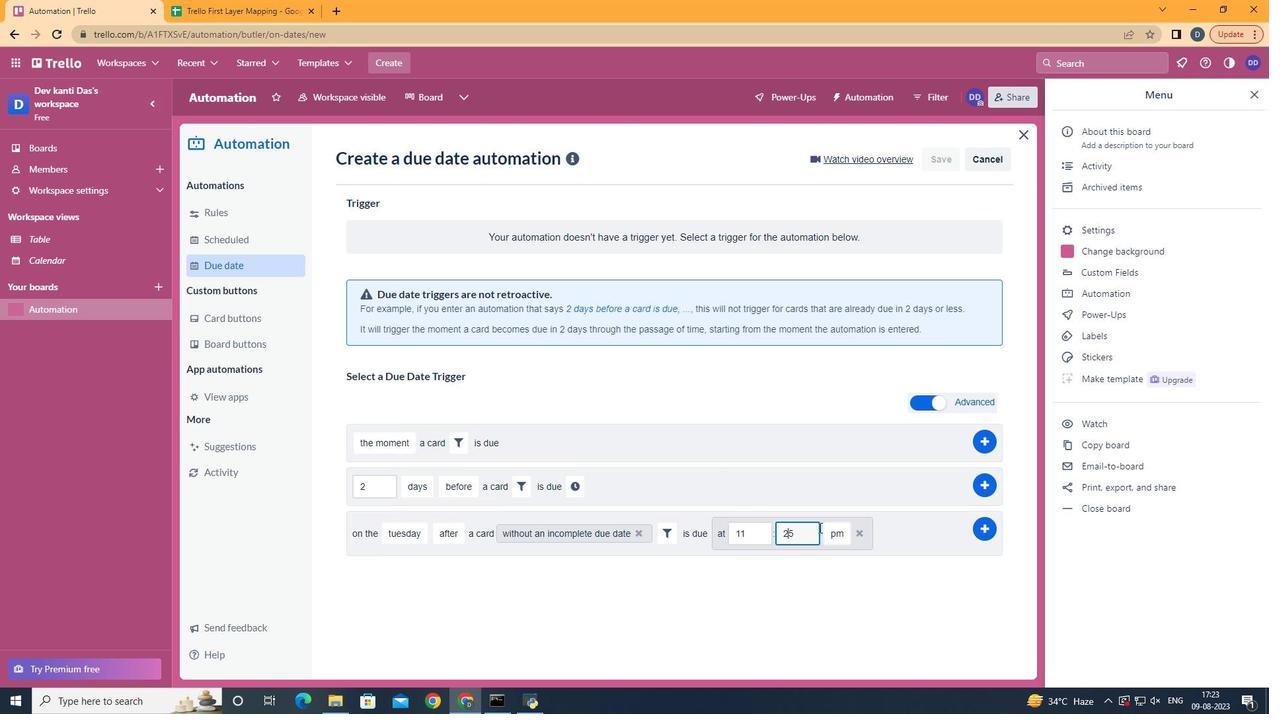 
Action: Mouse pressed left at (819, 527)
Screenshot: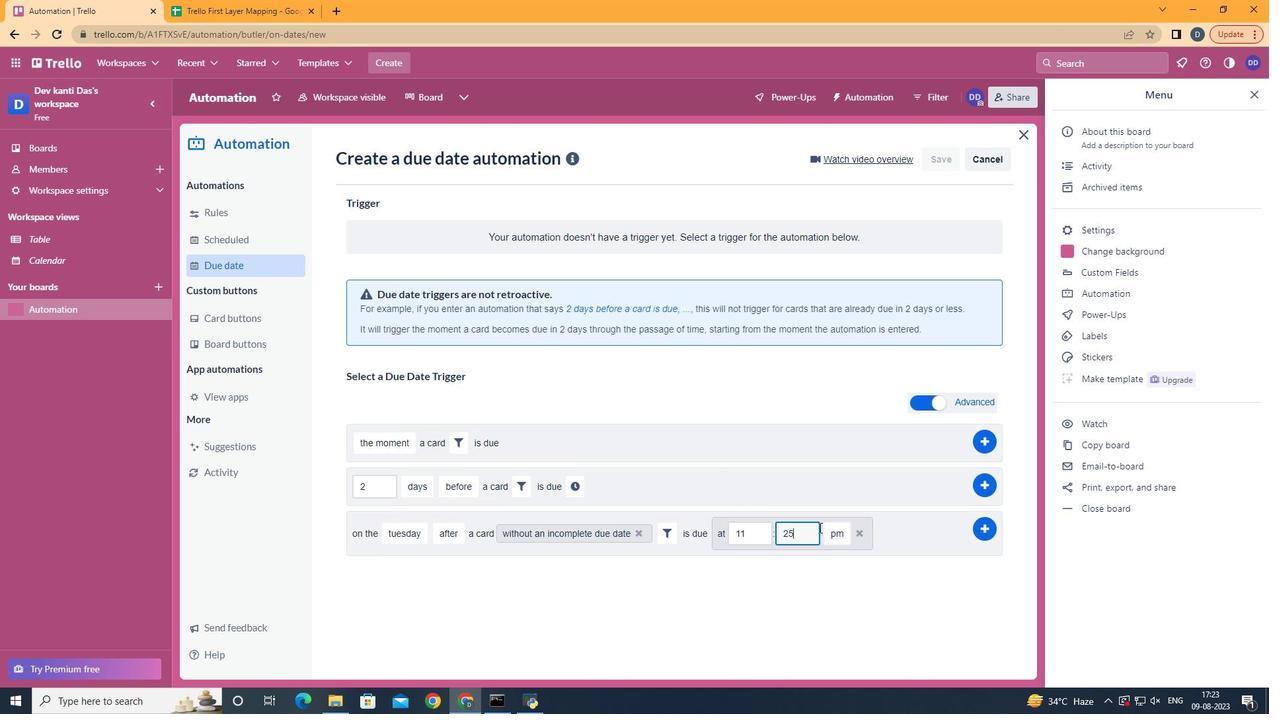 
Action: Key pressed <Key.backspace>
Screenshot: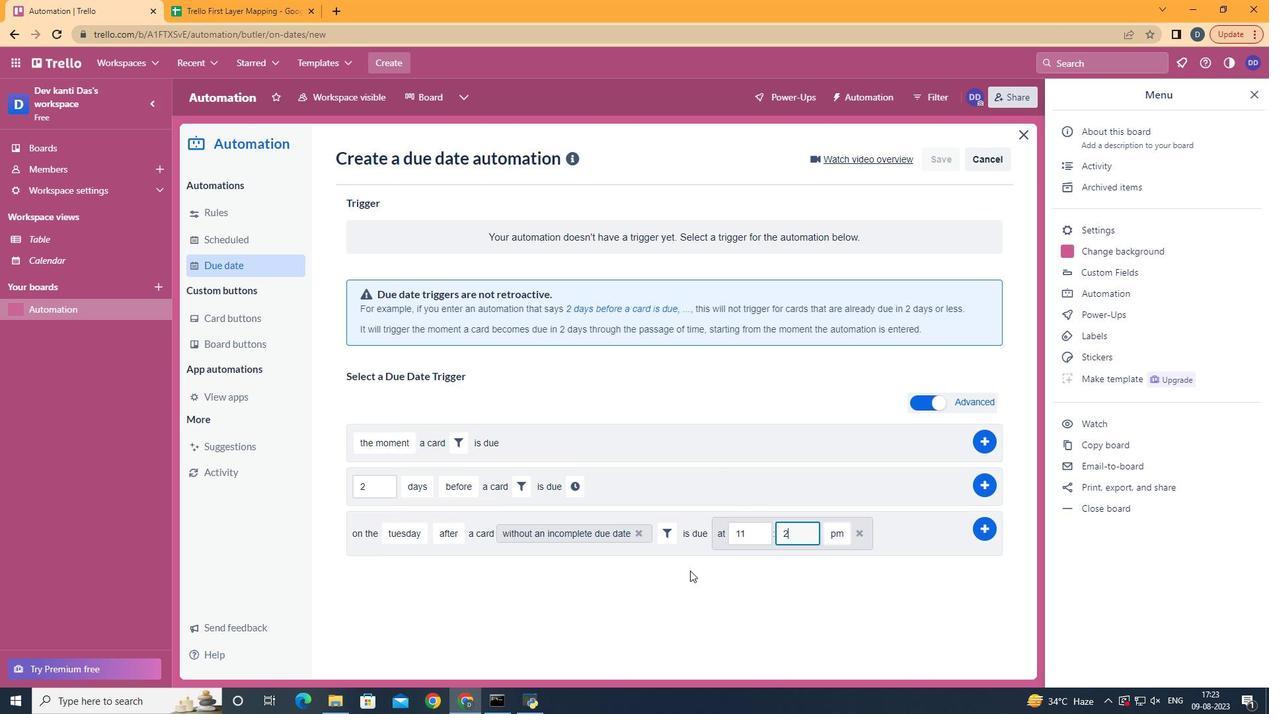 
Action: Mouse moved to (657, 585)
Screenshot: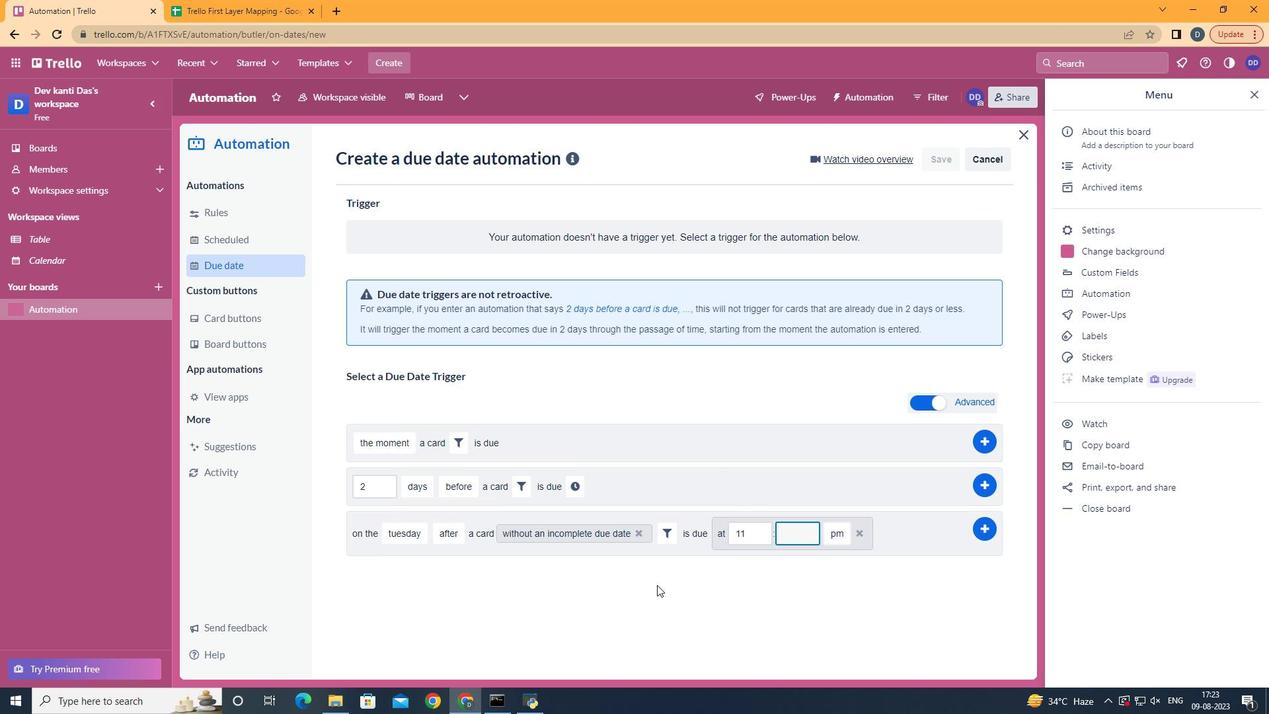 
Action: Key pressed <Key.backspace>00
Screenshot: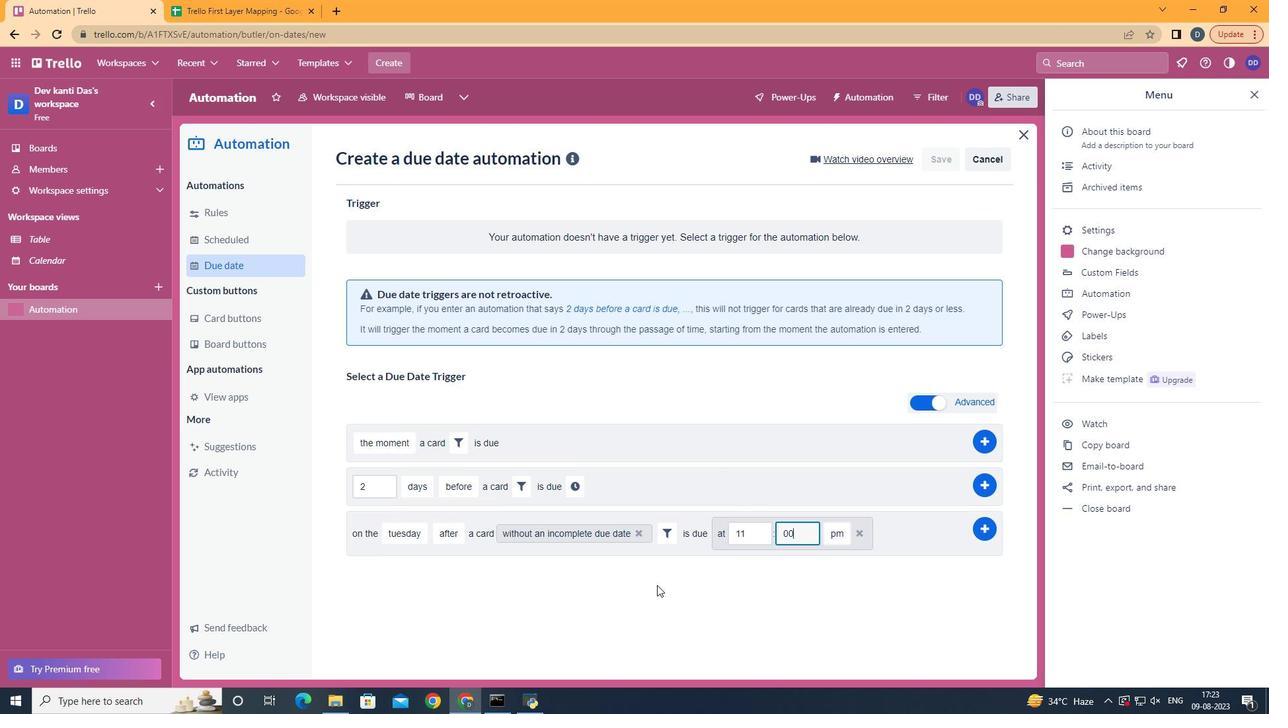 
Action: Mouse moved to (837, 558)
Screenshot: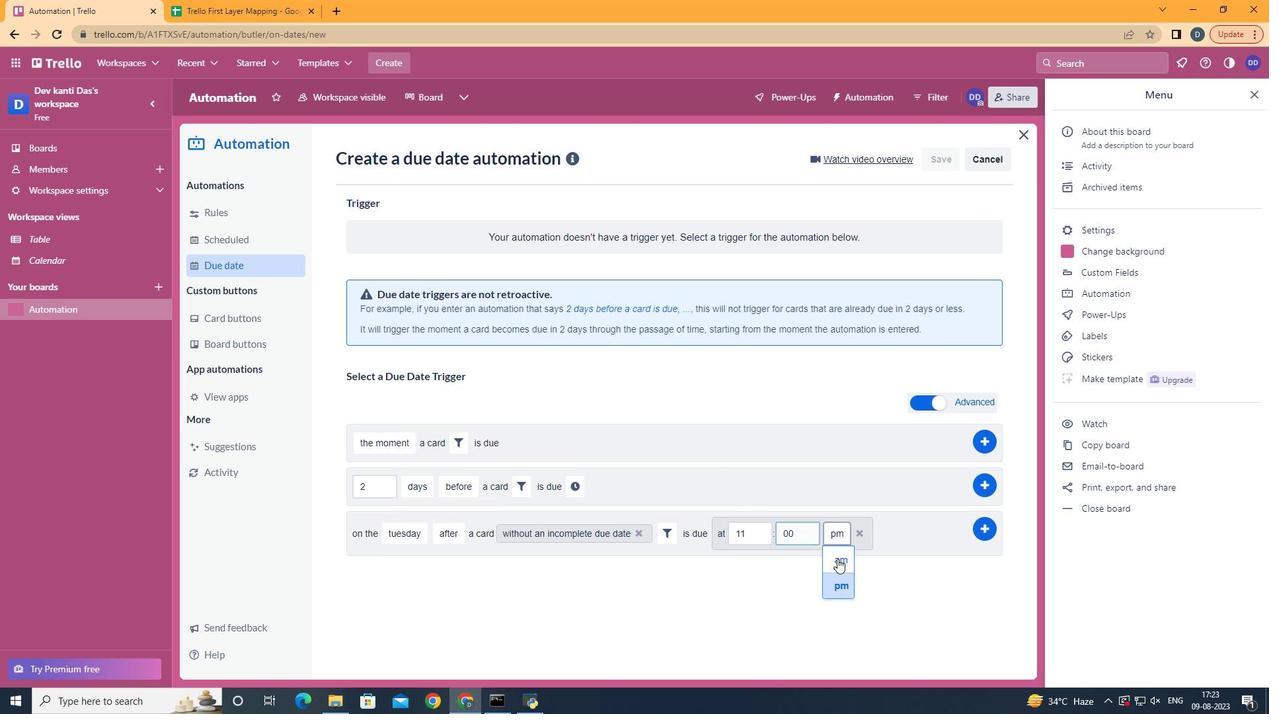
Action: Mouse pressed left at (837, 558)
Screenshot: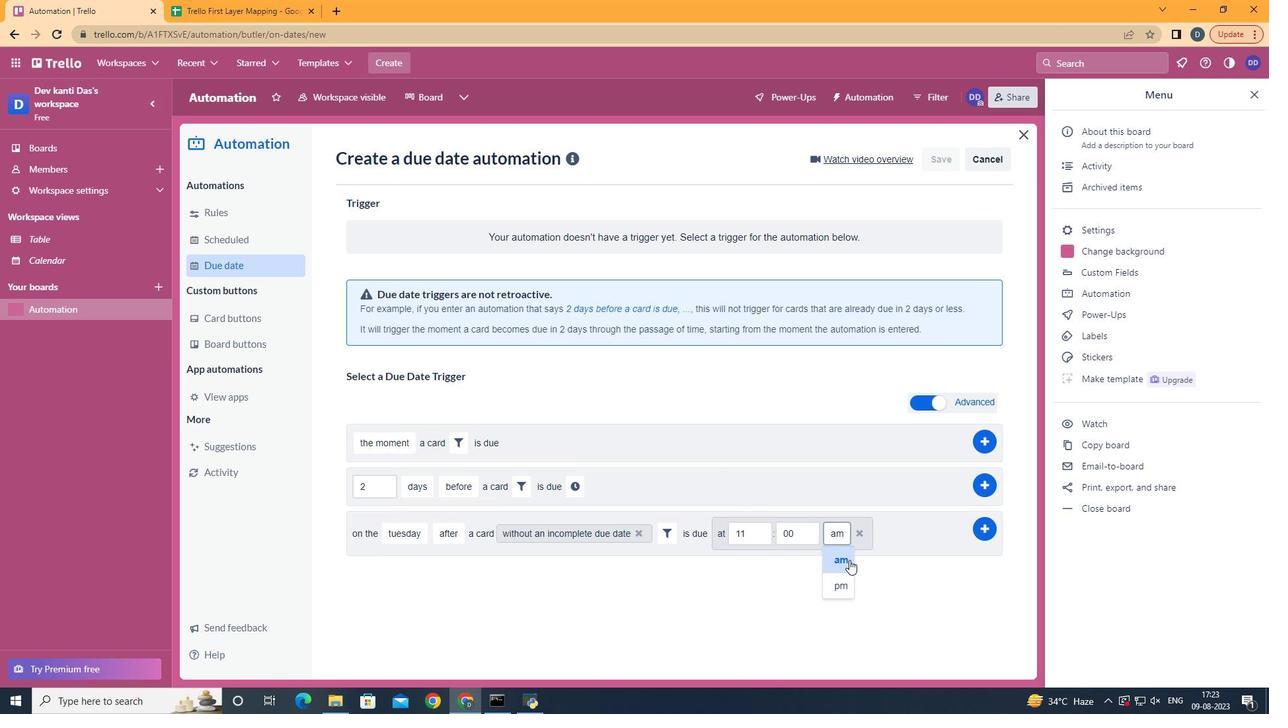 
Action: Mouse moved to (995, 532)
Screenshot: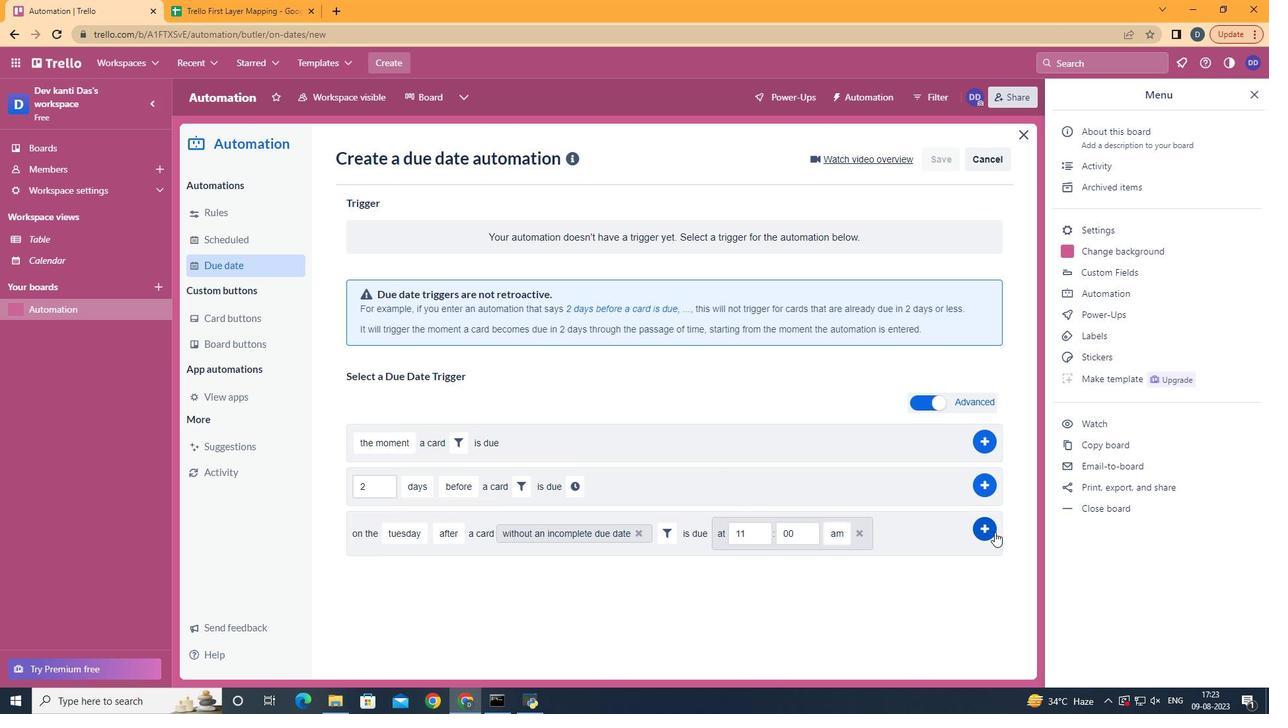
Action: Mouse pressed left at (995, 532)
Screenshot: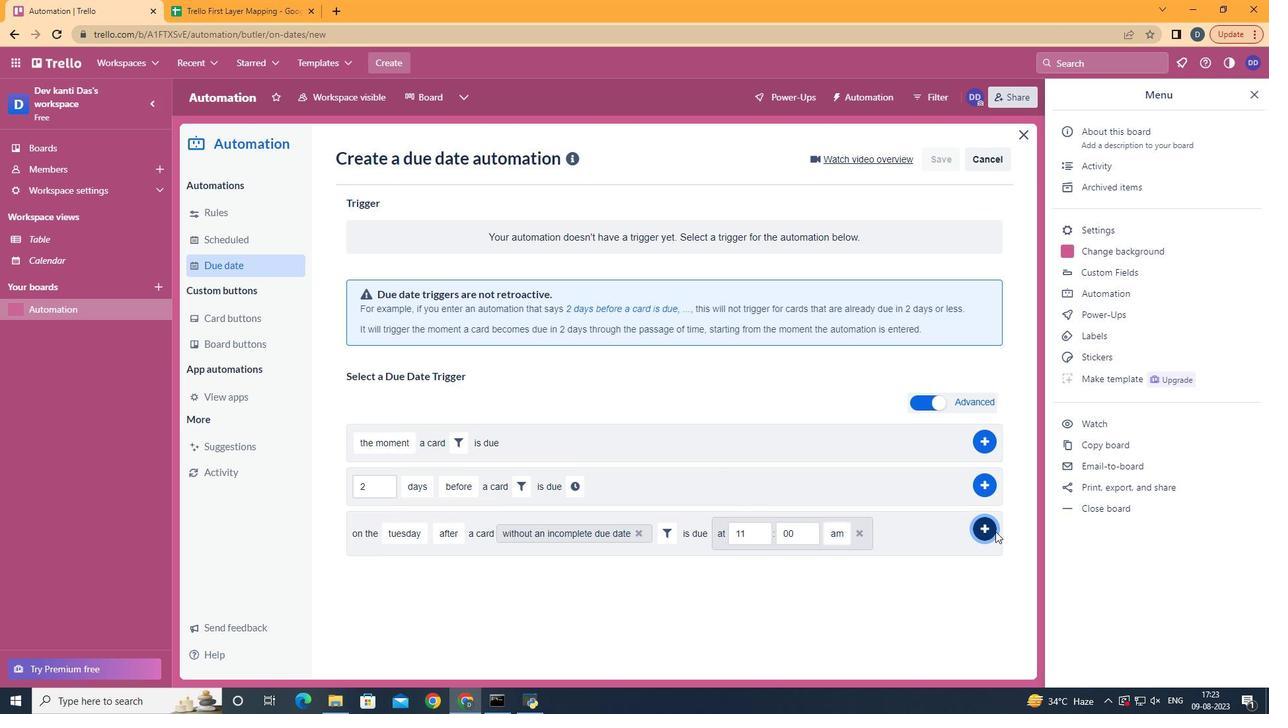 
Action: Mouse moved to (743, 290)
Screenshot: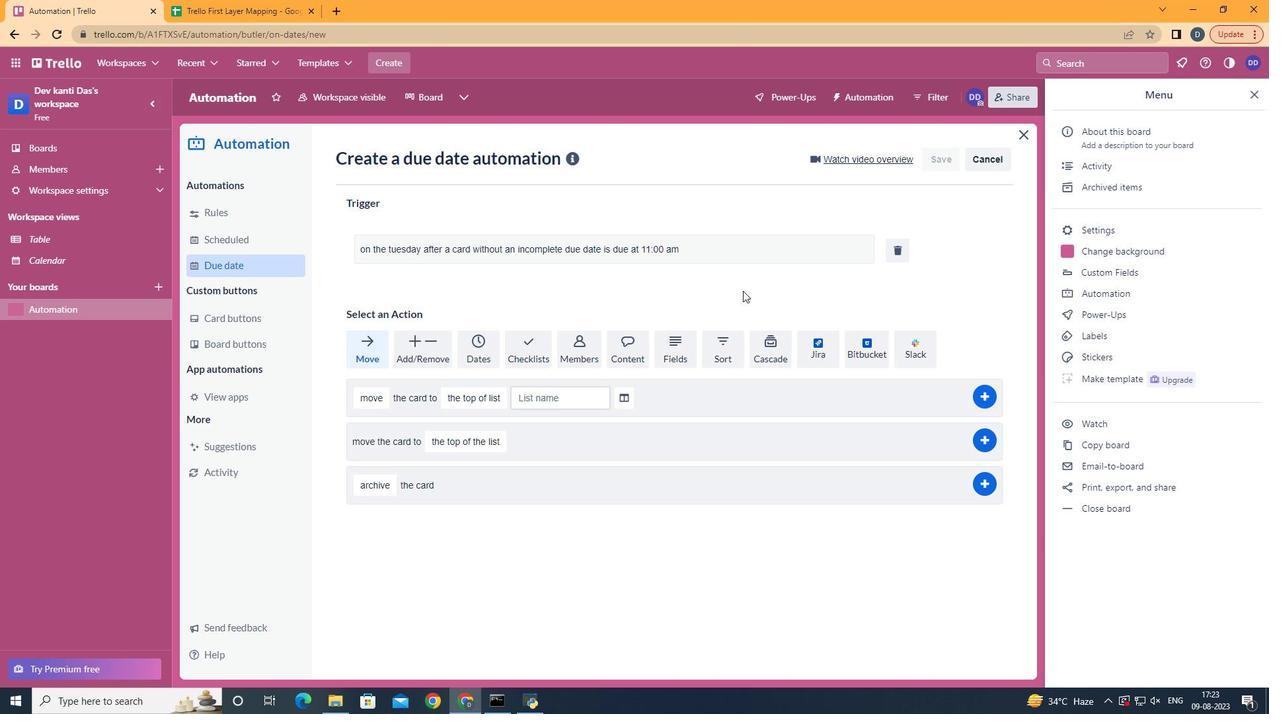 
